 Task: Add Denco Sow Good Fiesta Tweezers to the cart.
Action: Mouse moved to (341, 184)
Screenshot: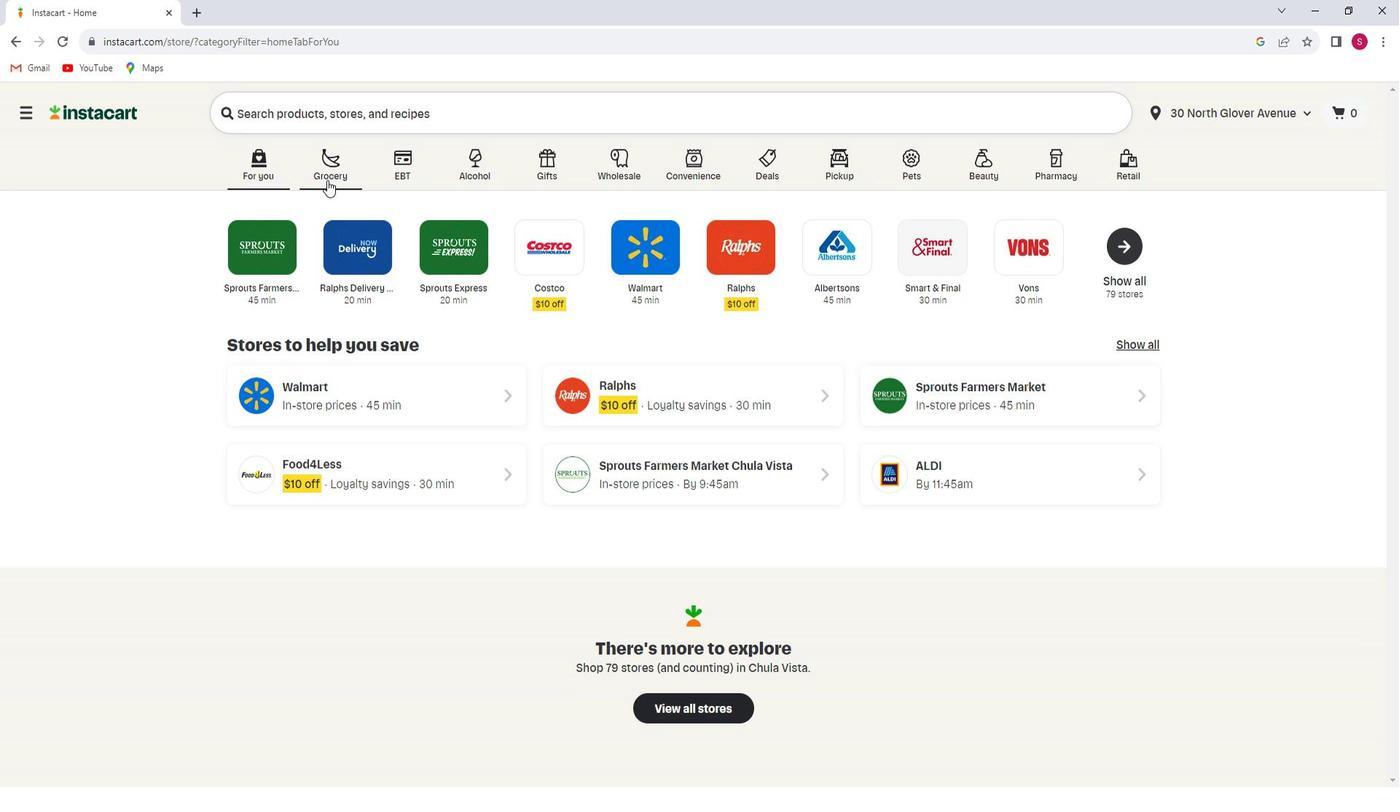 
Action: Mouse pressed left at (341, 184)
Screenshot: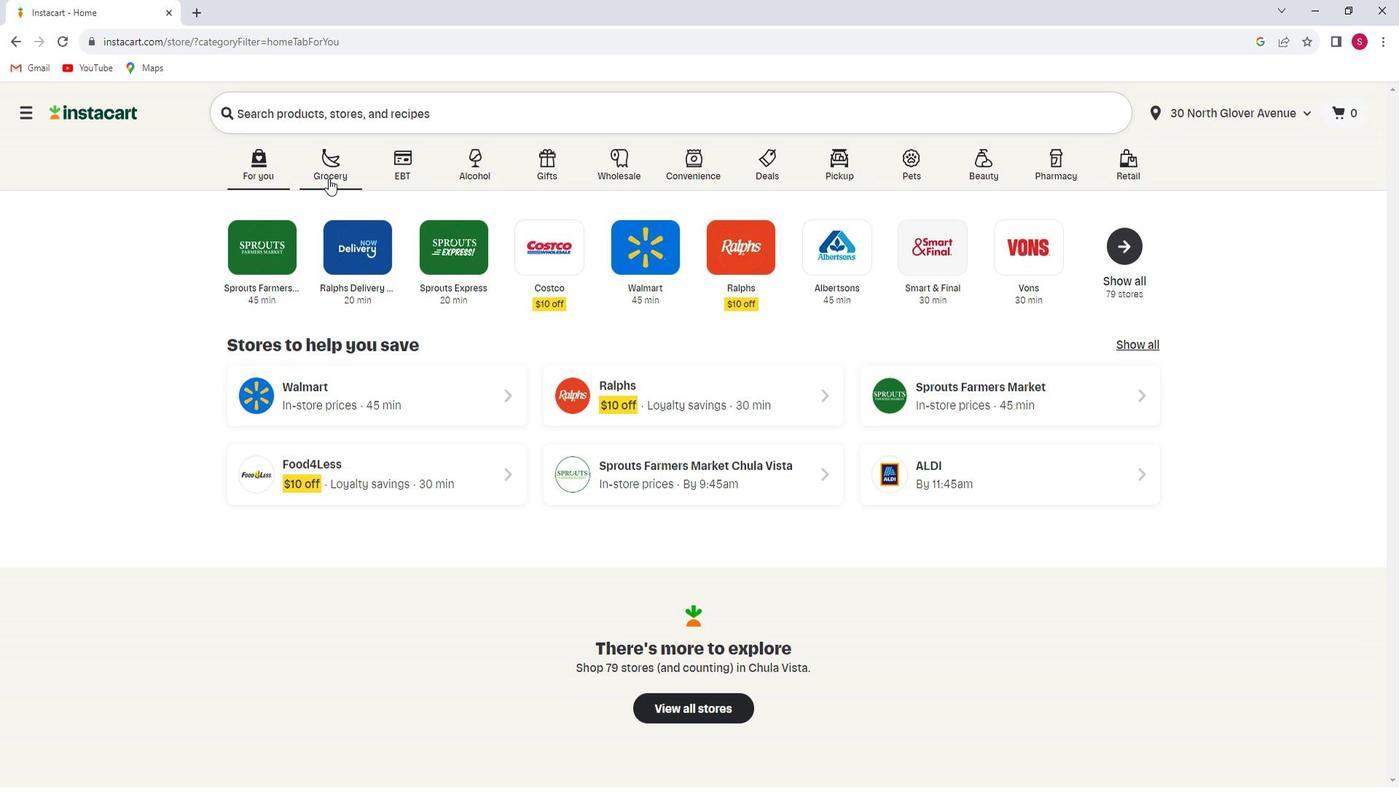 
Action: Mouse moved to (350, 434)
Screenshot: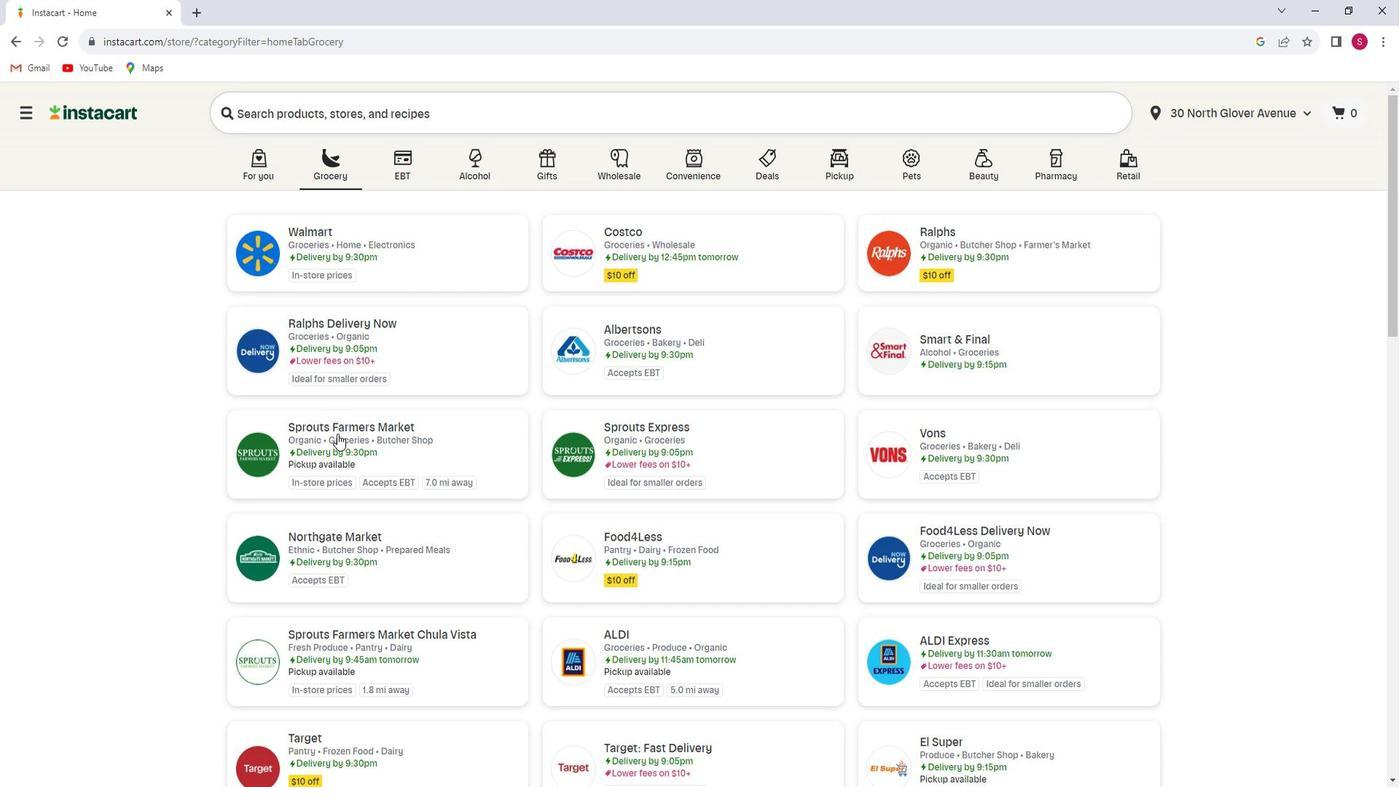 
Action: Mouse pressed left at (350, 434)
Screenshot: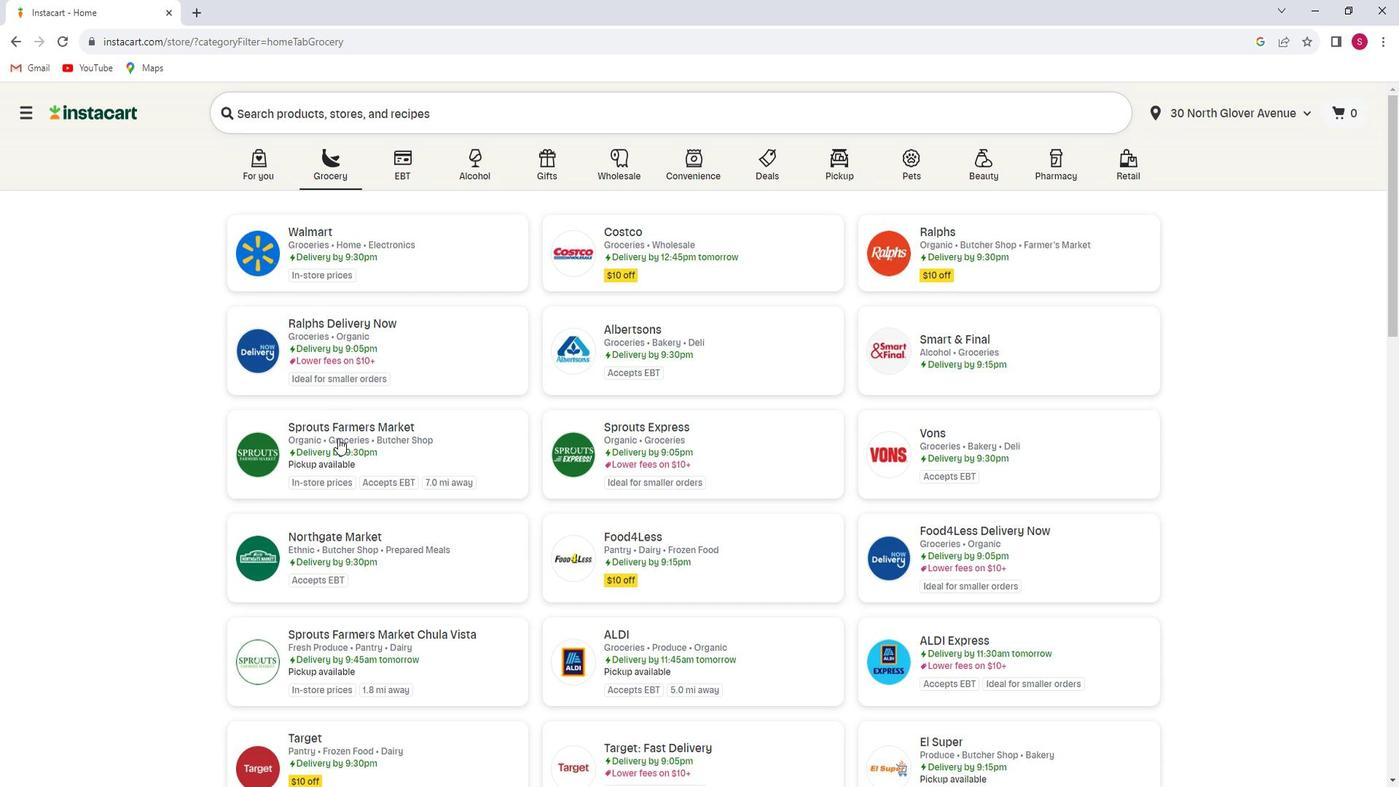 
Action: Mouse moved to (118, 413)
Screenshot: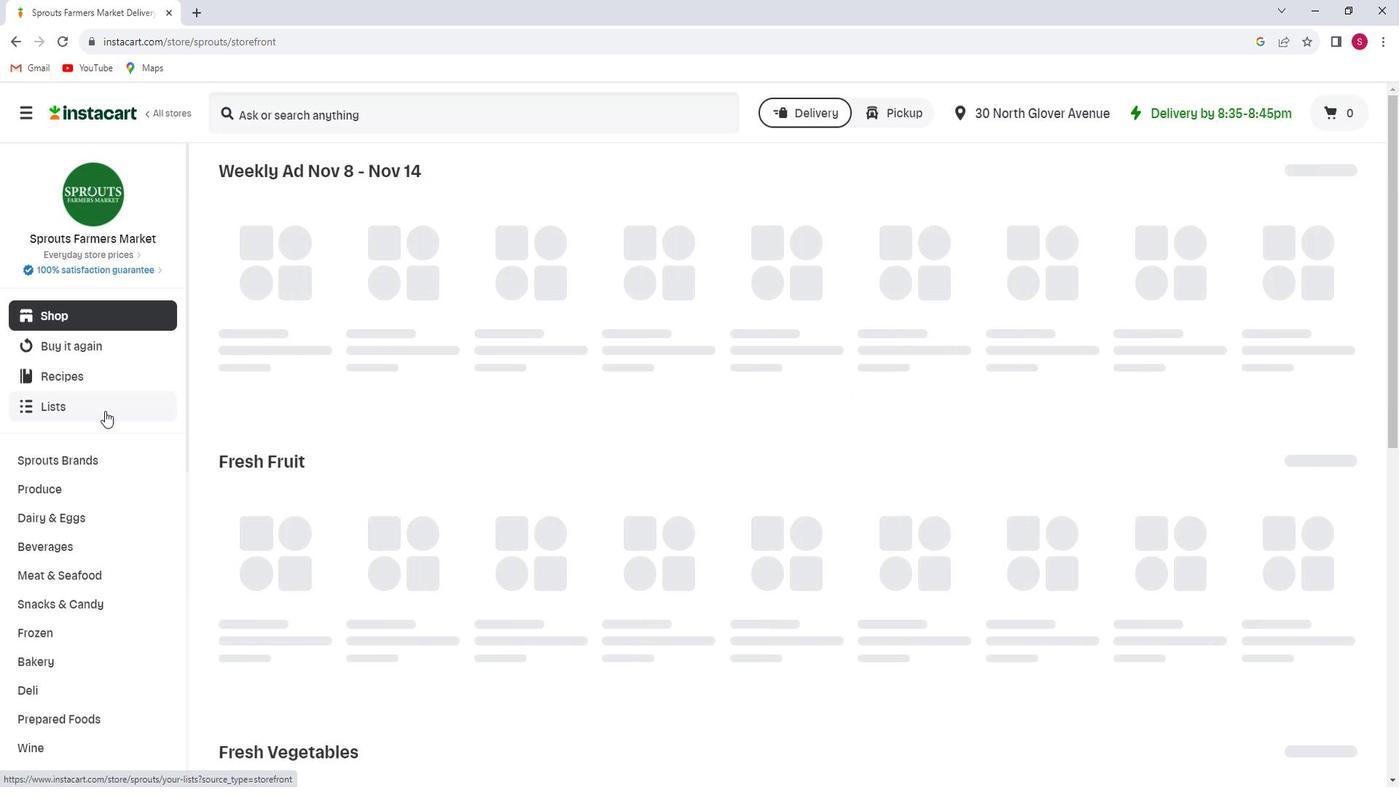 
Action: Mouse scrolled (118, 412) with delta (0, 0)
Screenshot: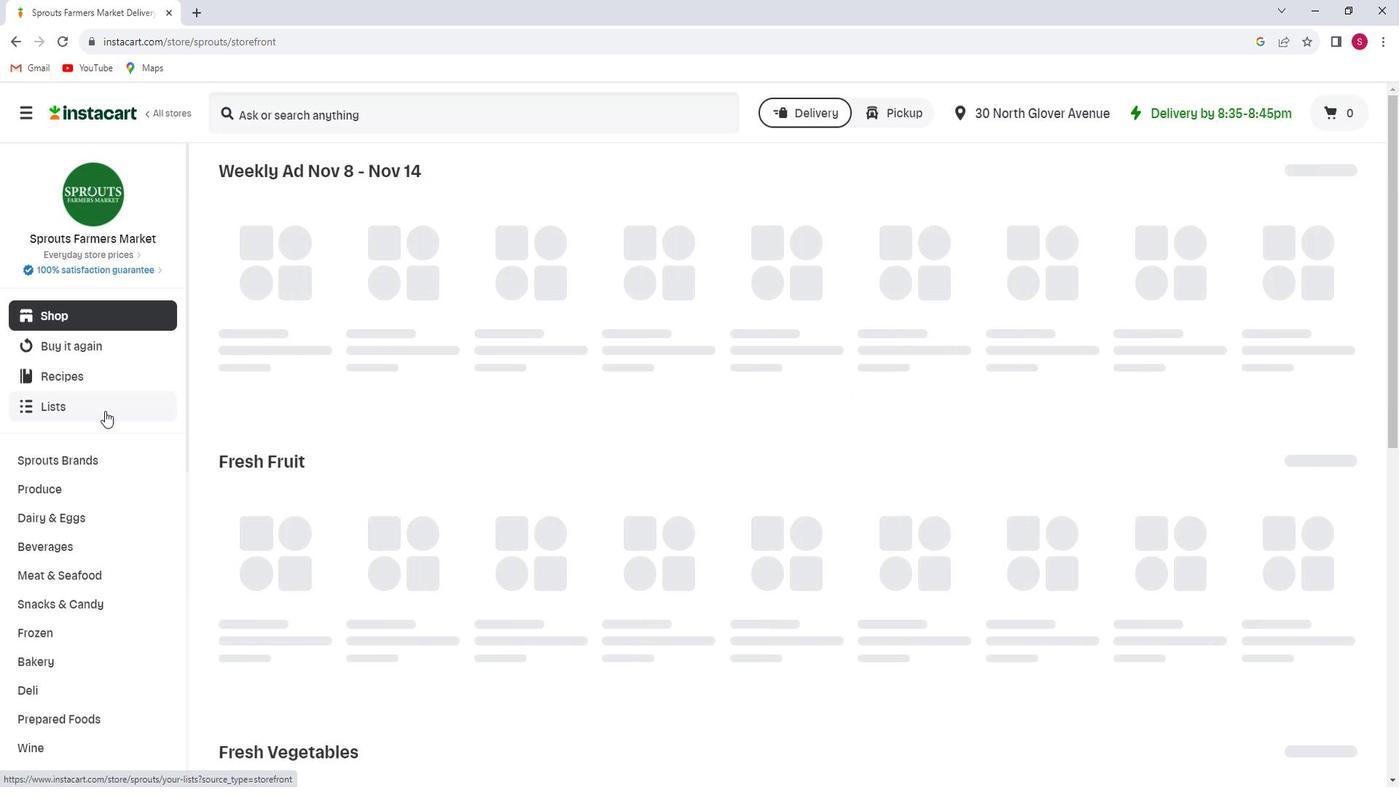 
Action: Mouse moved to (118, 414)
Screenshot: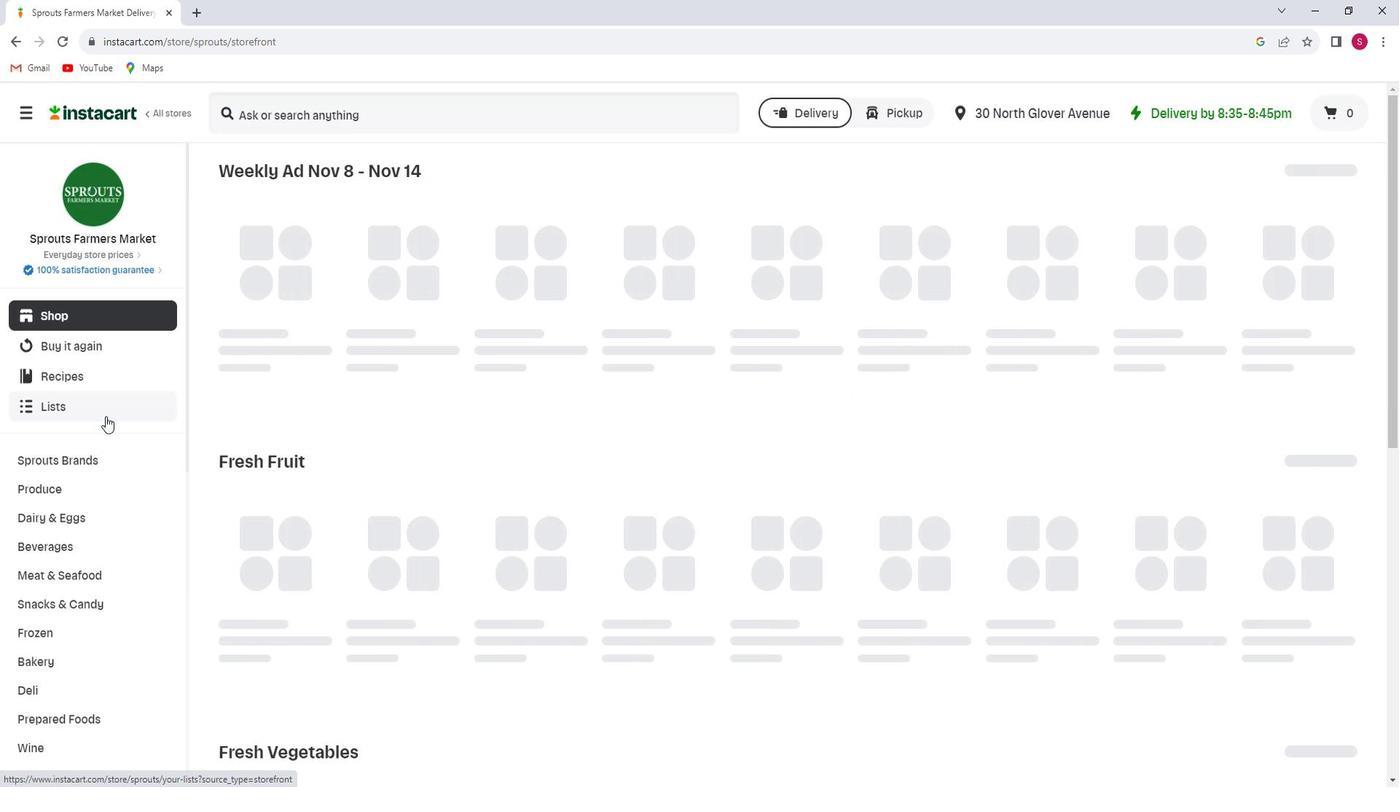 
Action: Mouse scrolled (118, 414) with delta (0, 0)
Screenshot: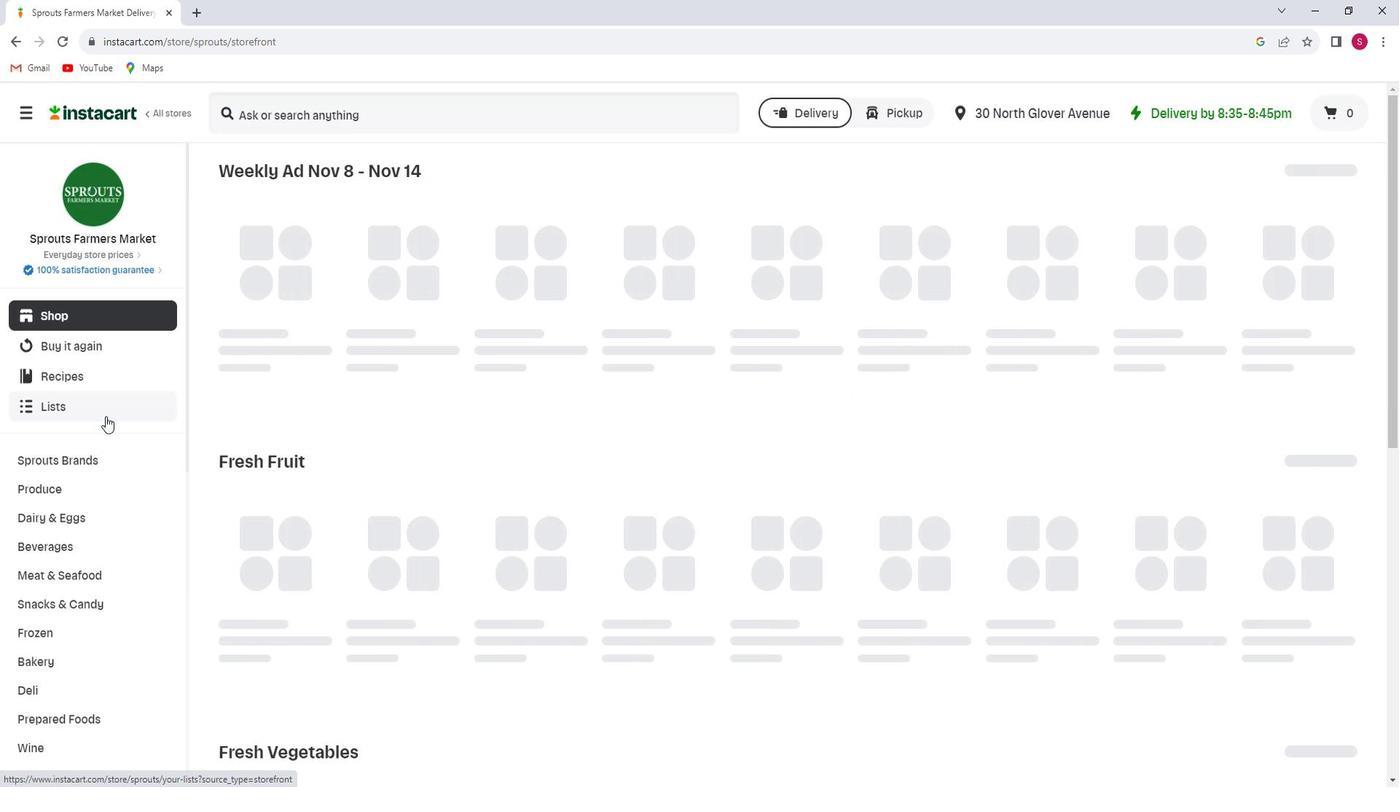 
Action: Mouse moved to (118, 415)
Screenshot: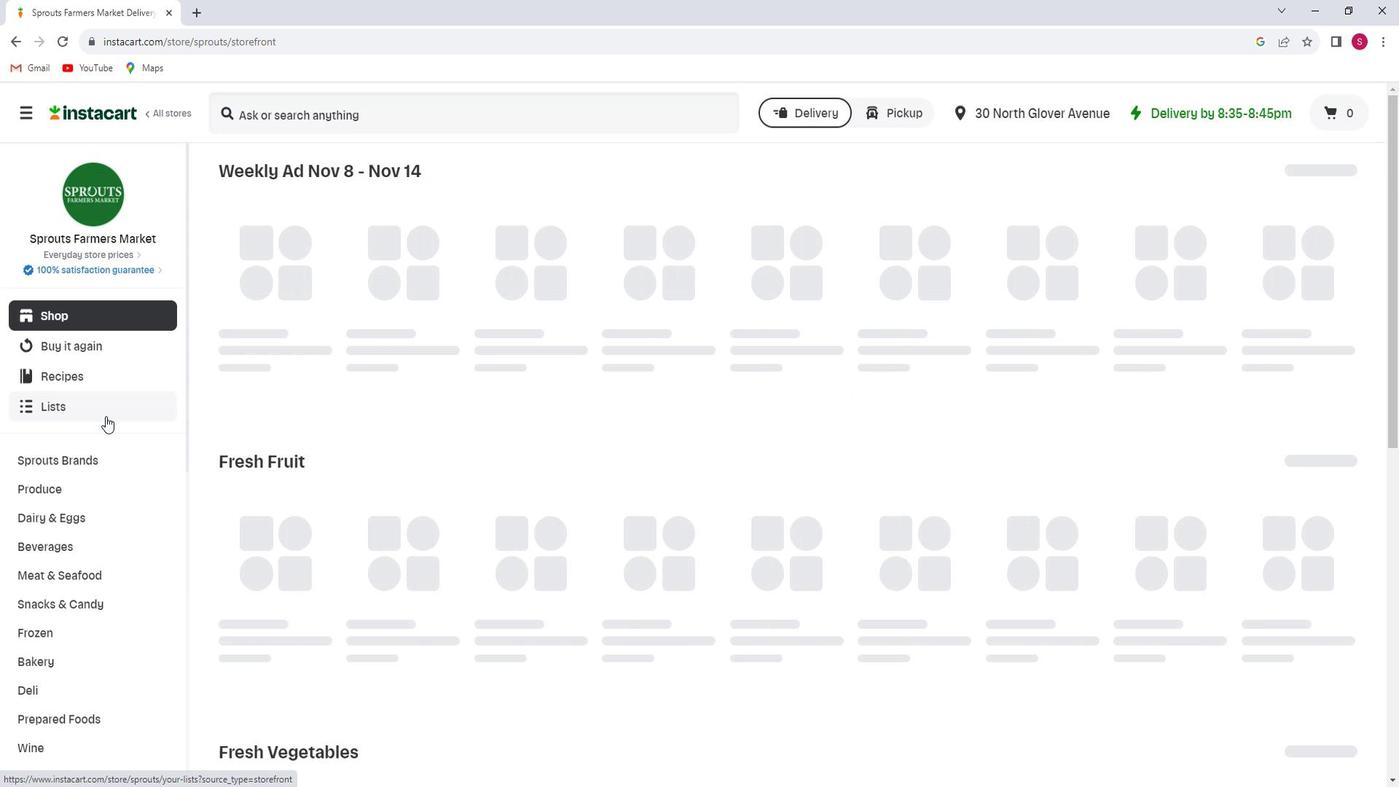 
Action: Mouse scrolled (118, 414) with delta (0, 0)
Screenshot: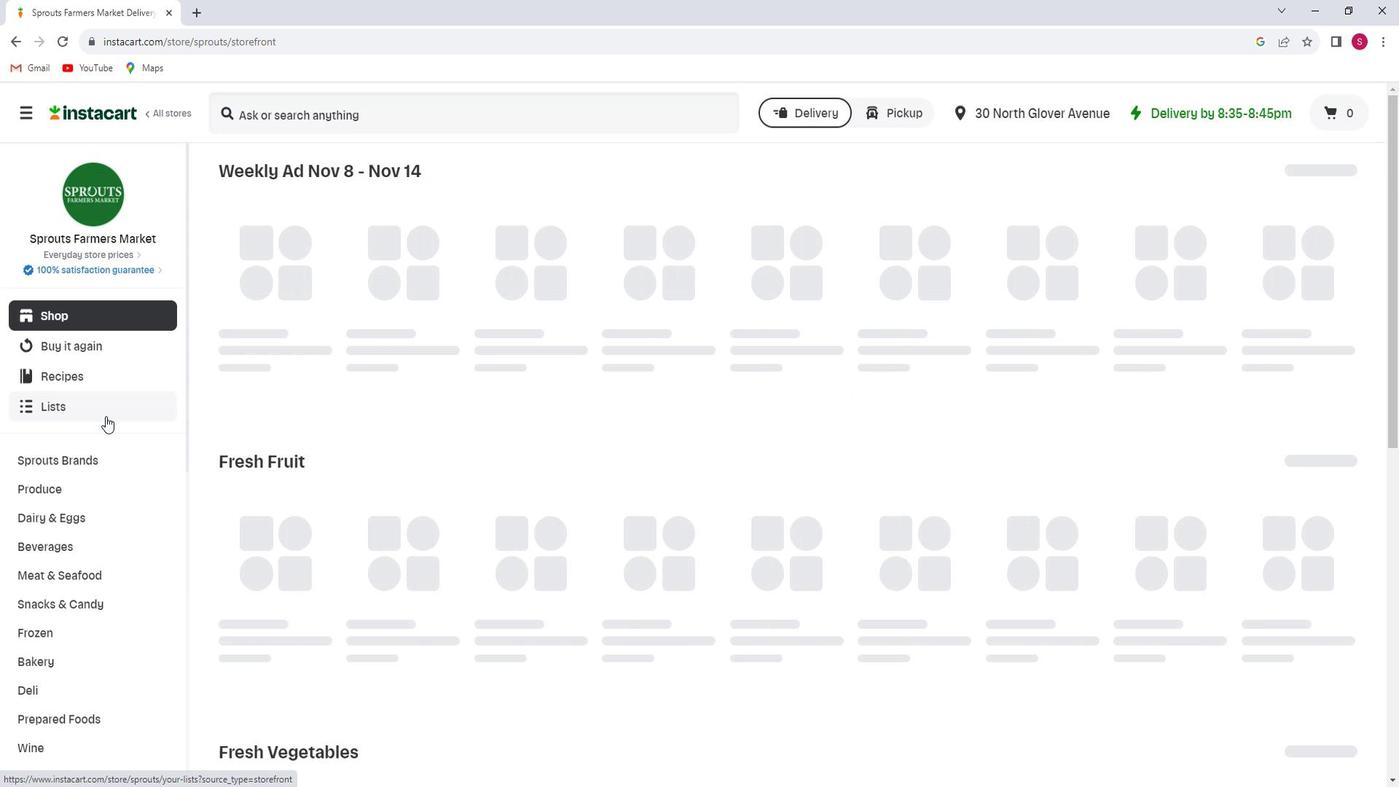 
Action: Mouse scrolled (118, 414) with delta (0, 0)
Screenshot: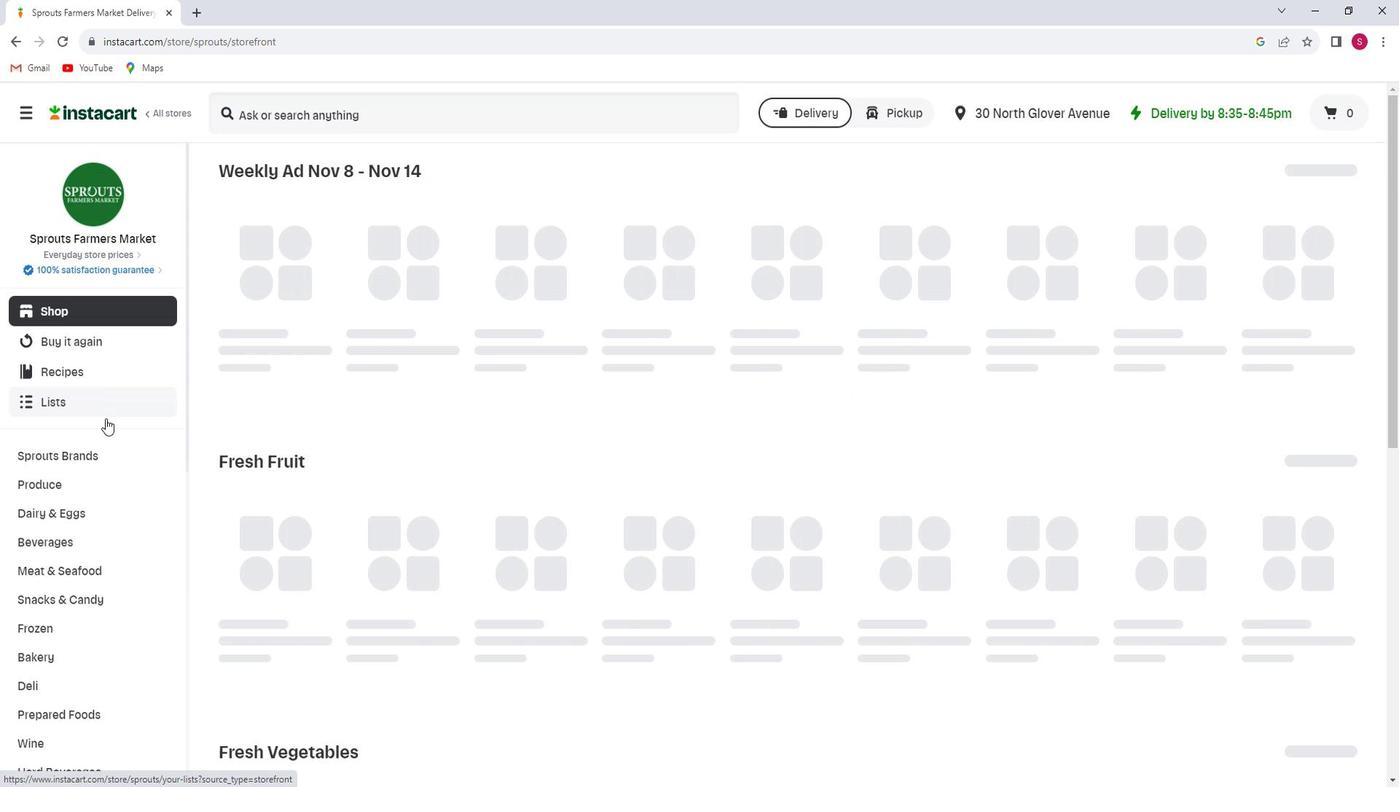 
Action: Mouse scrolled (118, 414) with delta (0, 0)
Screenshot: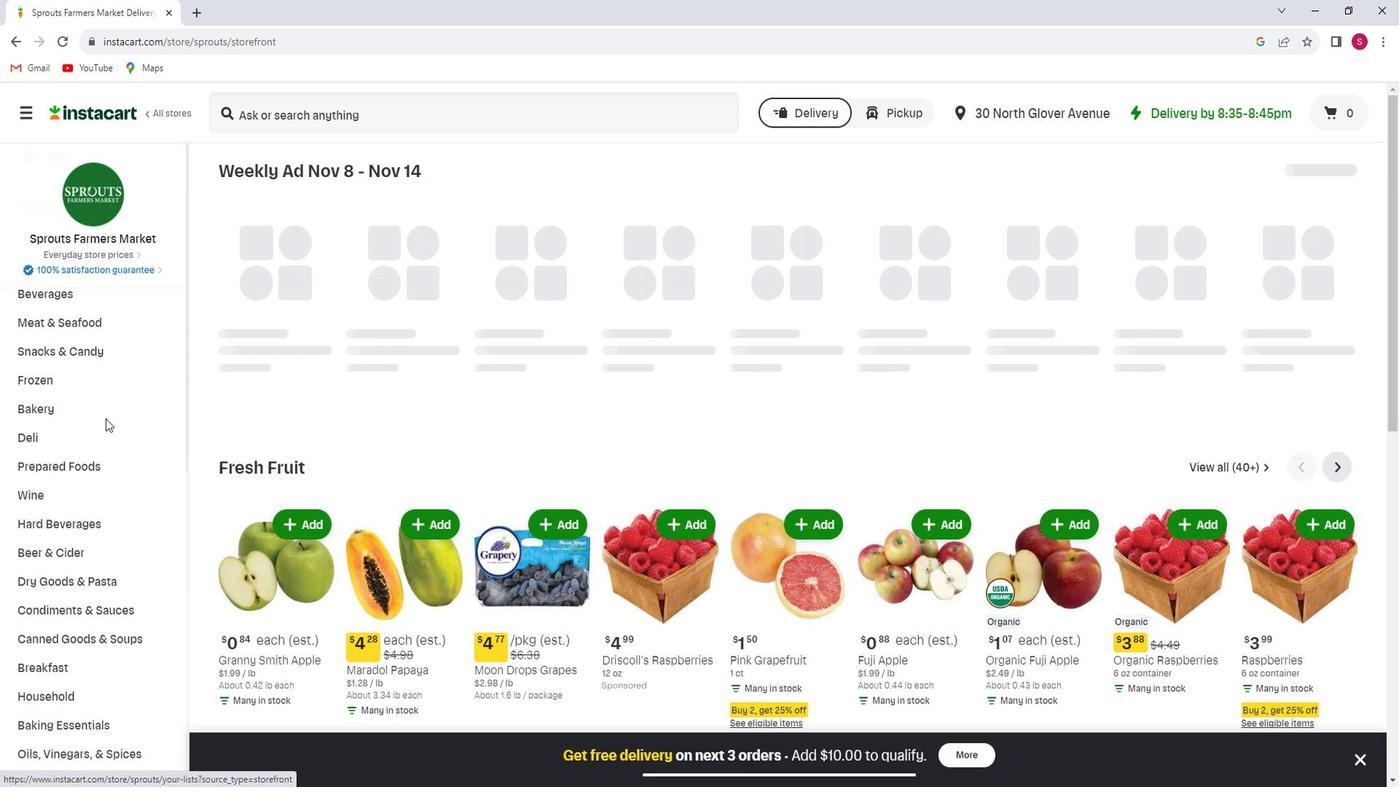 
Action: Mouse scrolled (118, 414) with delta (0, 0)
Screenshot: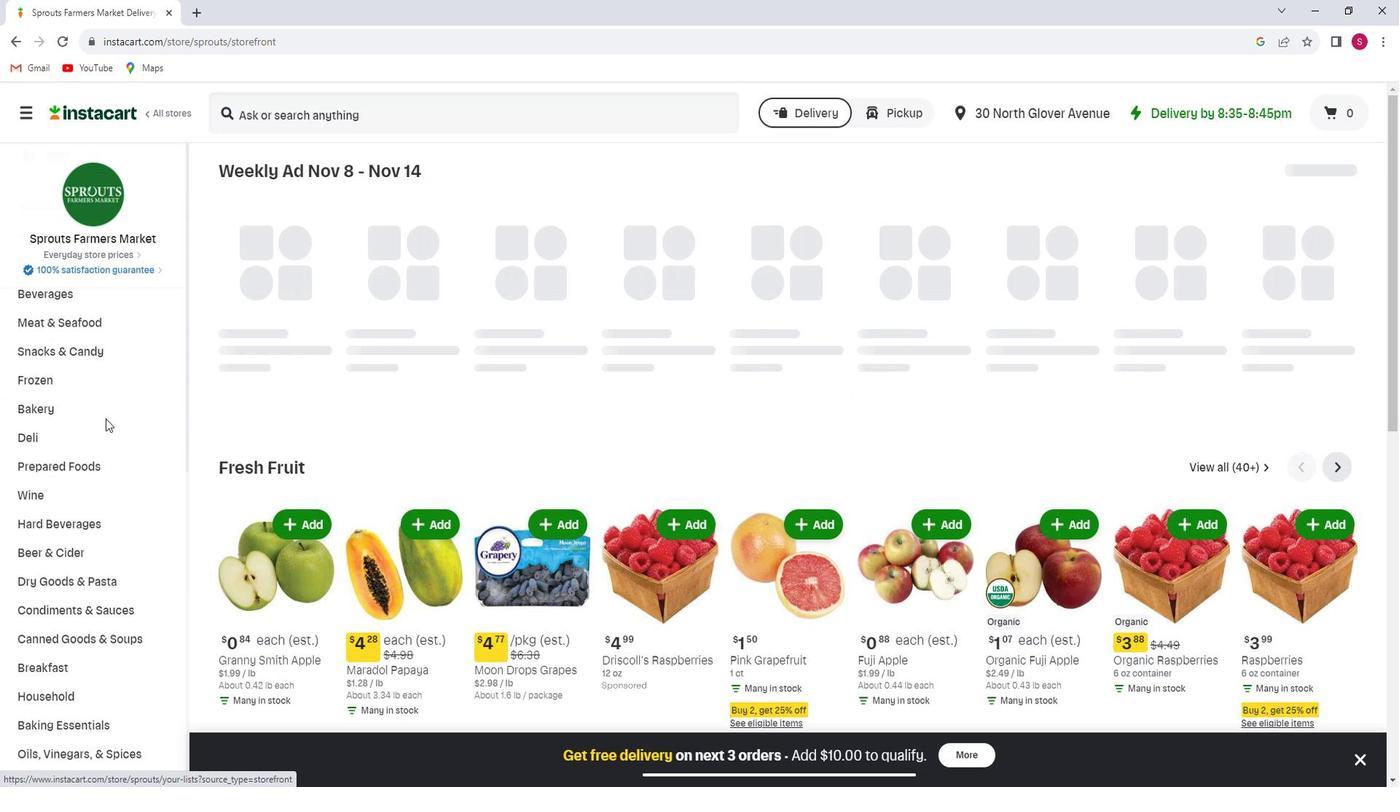 
Action: Mouse scrolled (118, 414) with delta (0, 0)
Screenshot: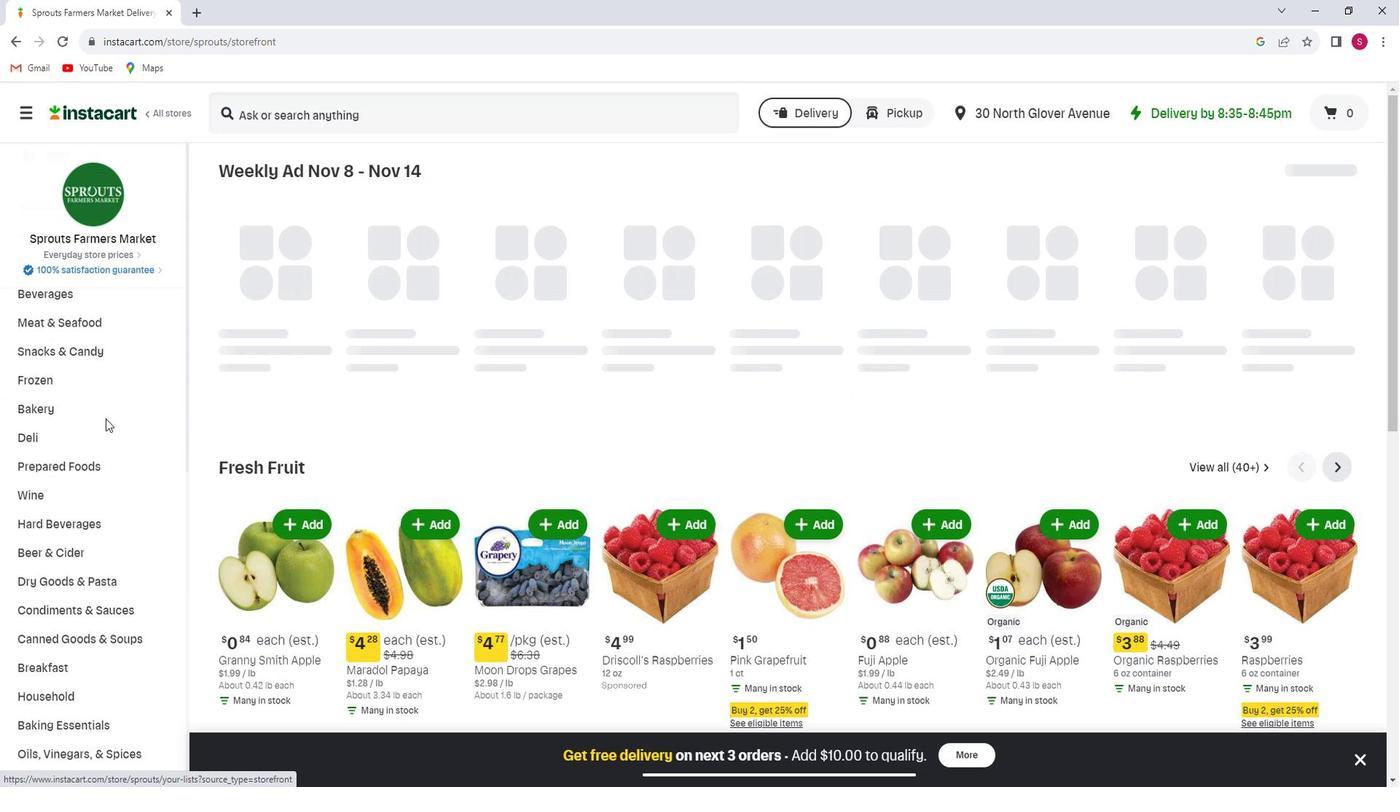 
Action: Mouse moved to (118, 415)
Screenshot: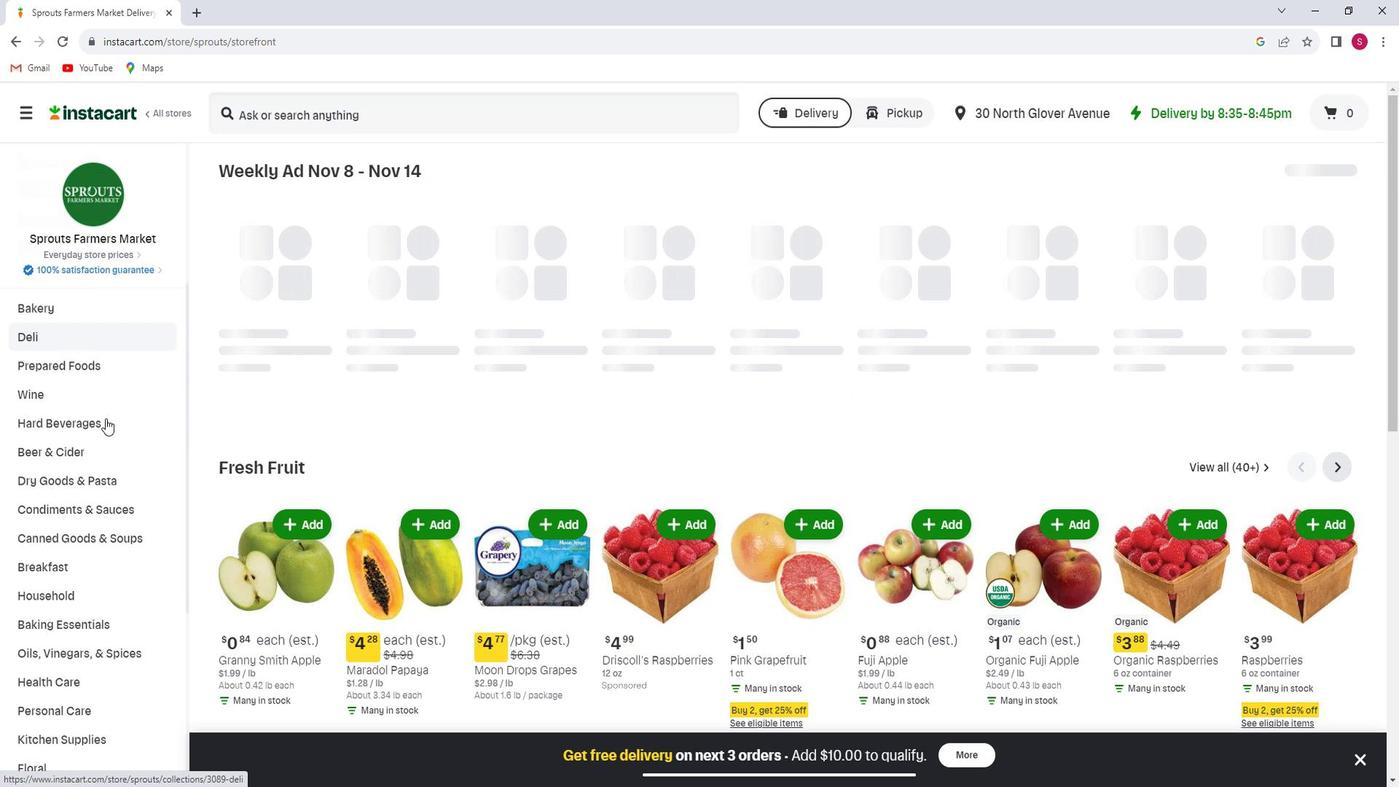 
Action: Mouse scrolled (118, 414) with delta (0, 0)
Screenshot: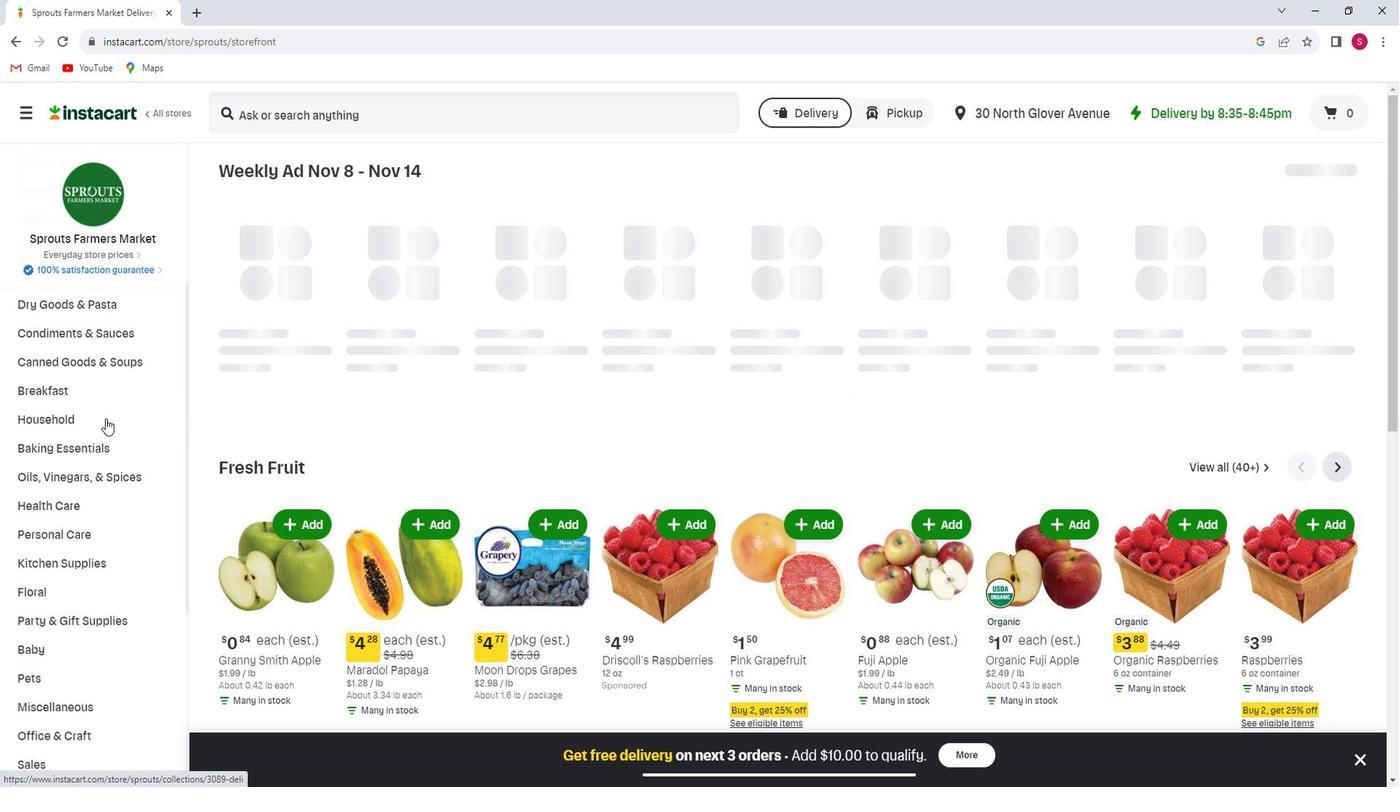 
Action: Mouse scrolled (118, 414) with delta (0, 0)
Screenshot: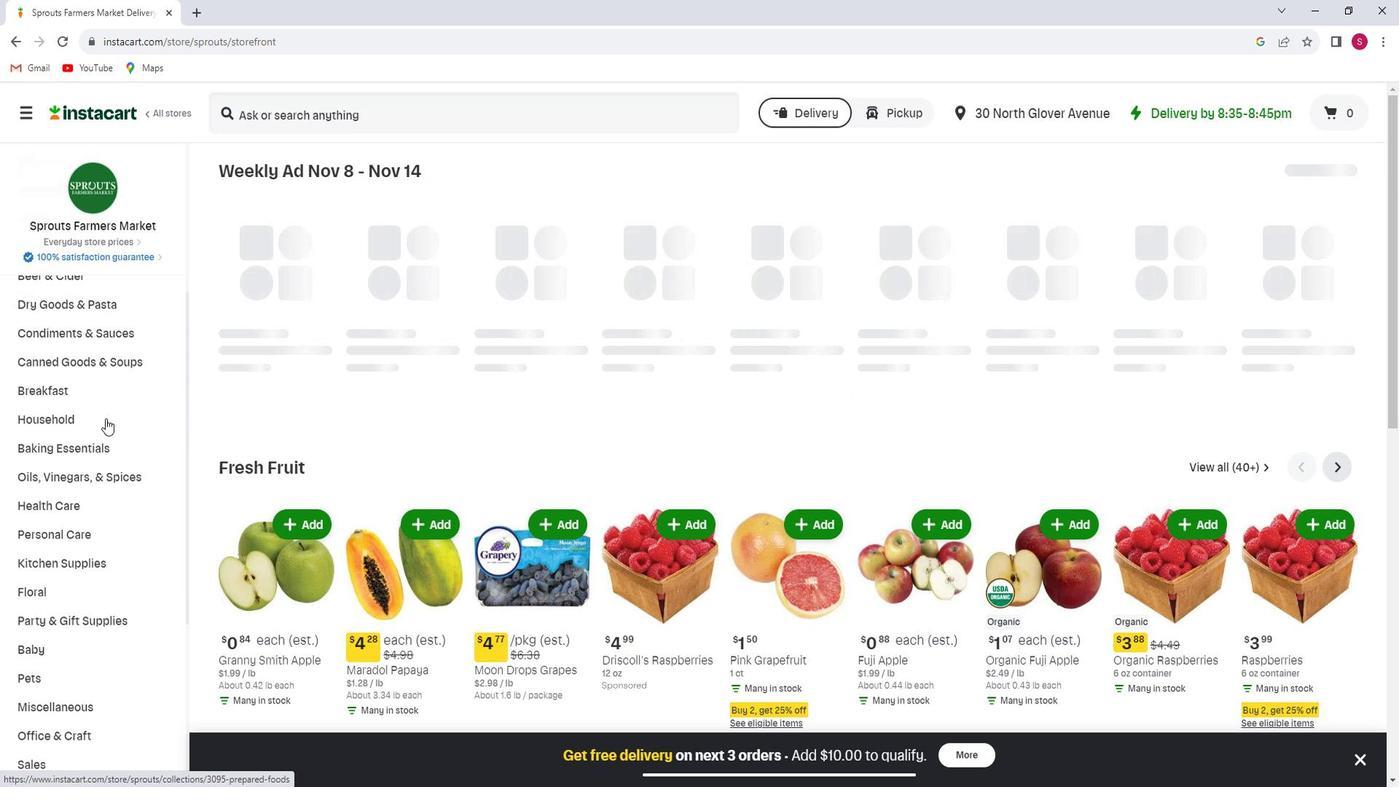 
Action: Mouse scrolled (118, 414) with delta (0, 0)
Screenshot: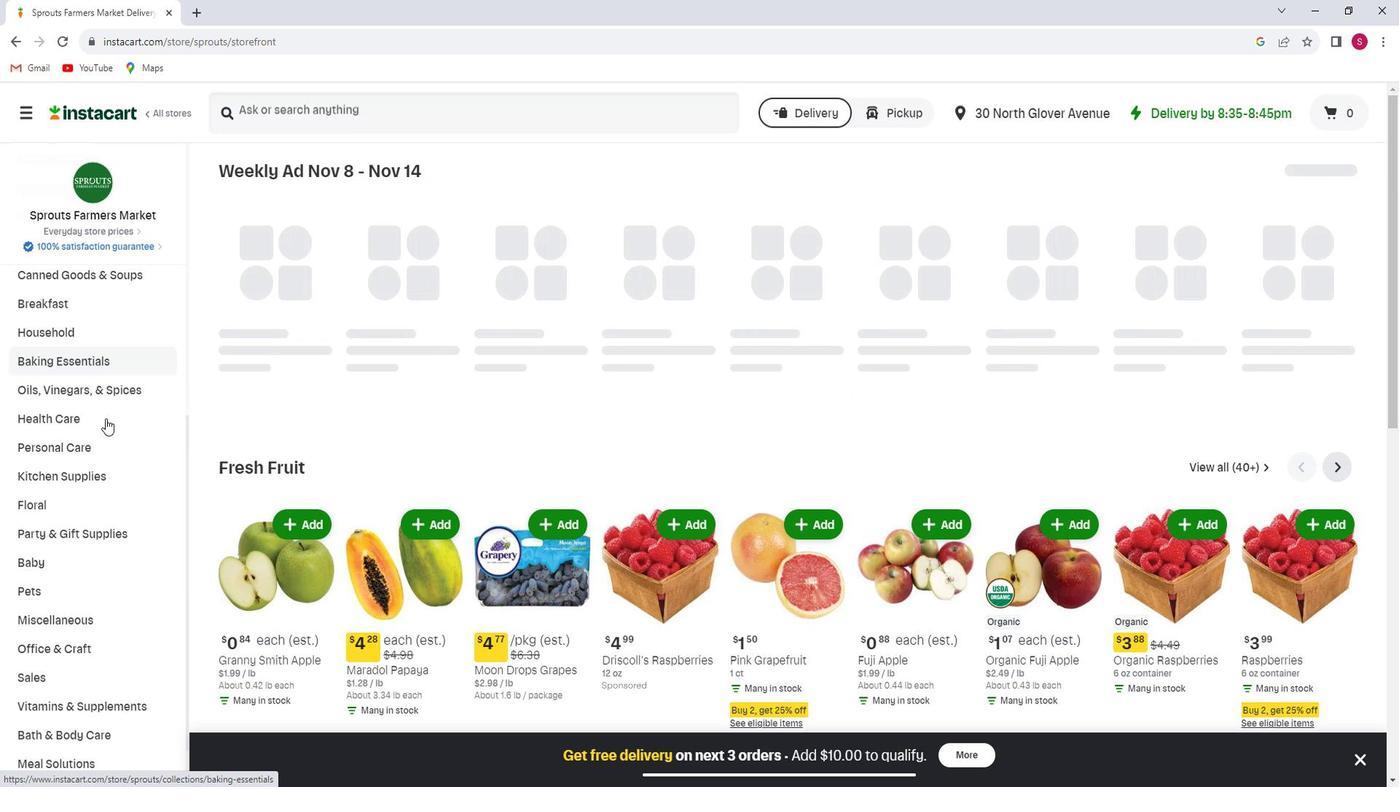 
Action: Mouse moved to (118, 415)
Screenshot: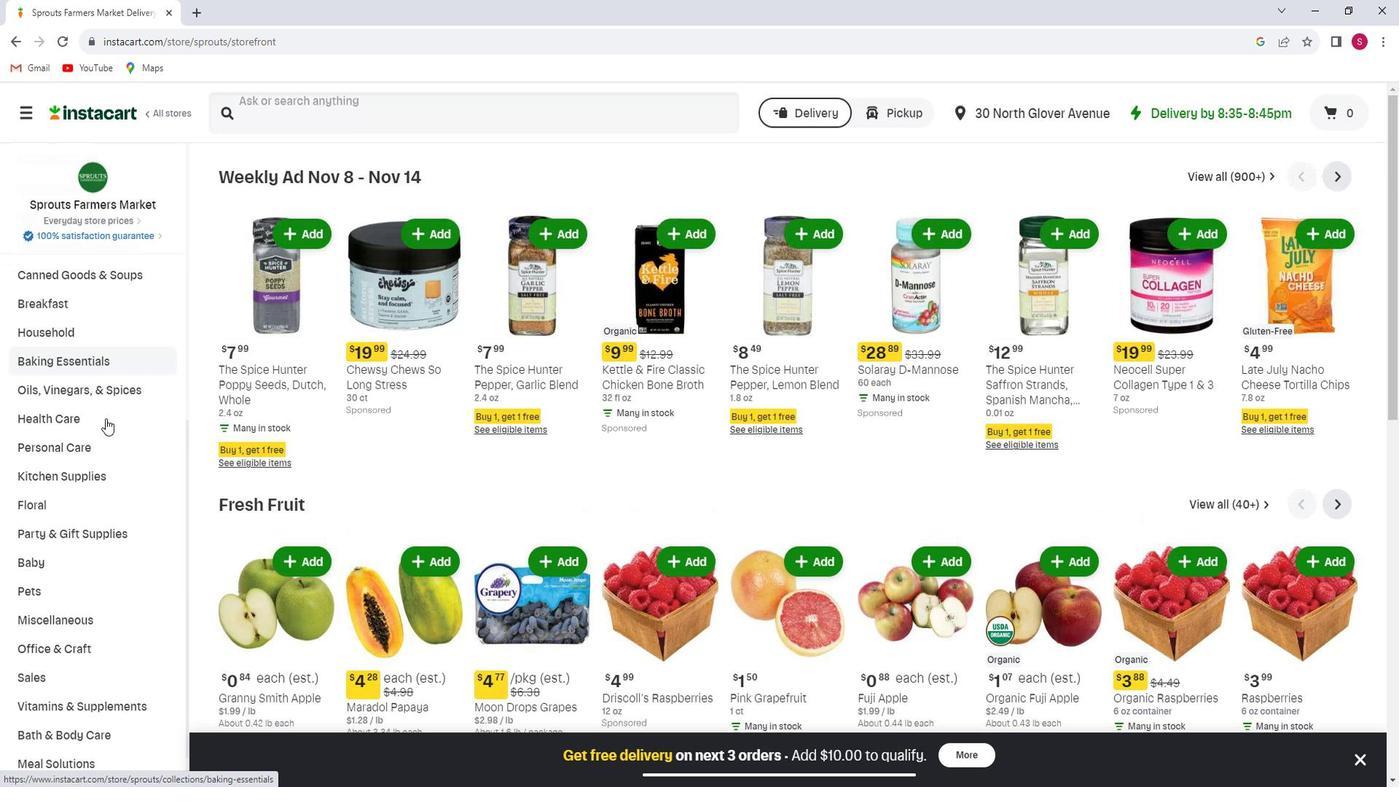 
Action: Mouse scrolled (118, 414) with delta (0, 0)
Screenshot: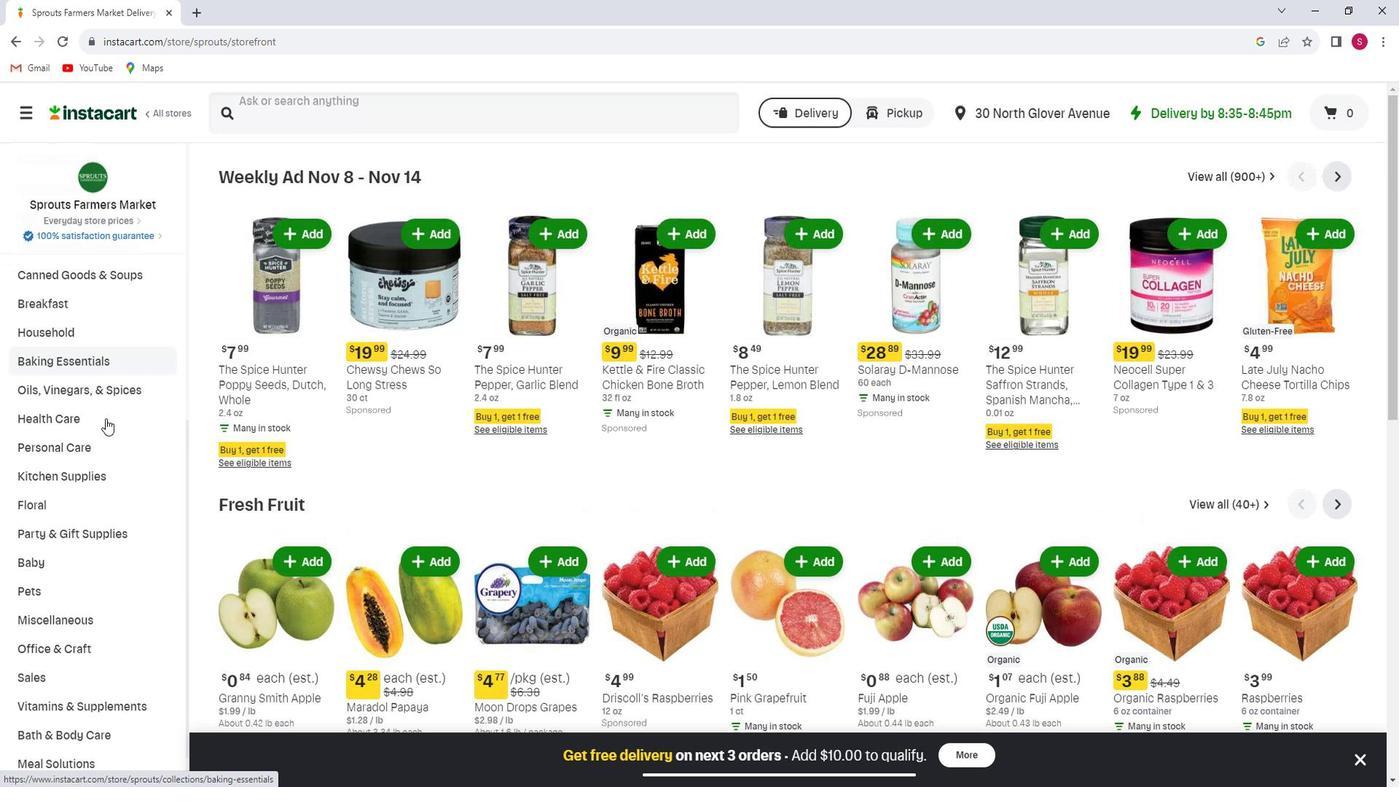 
Action: Mouse moved to (114, 447)
Screenshot: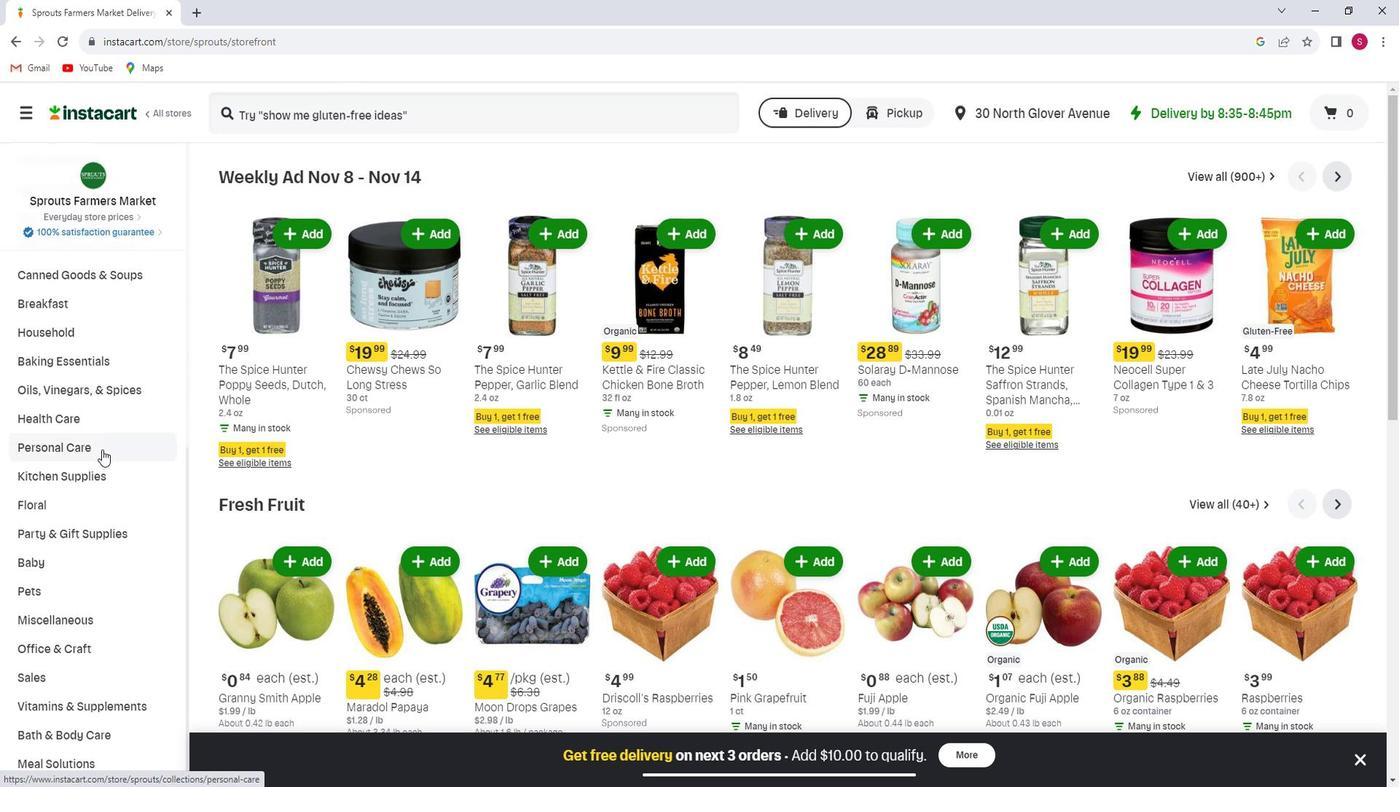 
Action: Mouse pressed left at (114, 447)
Screenshot: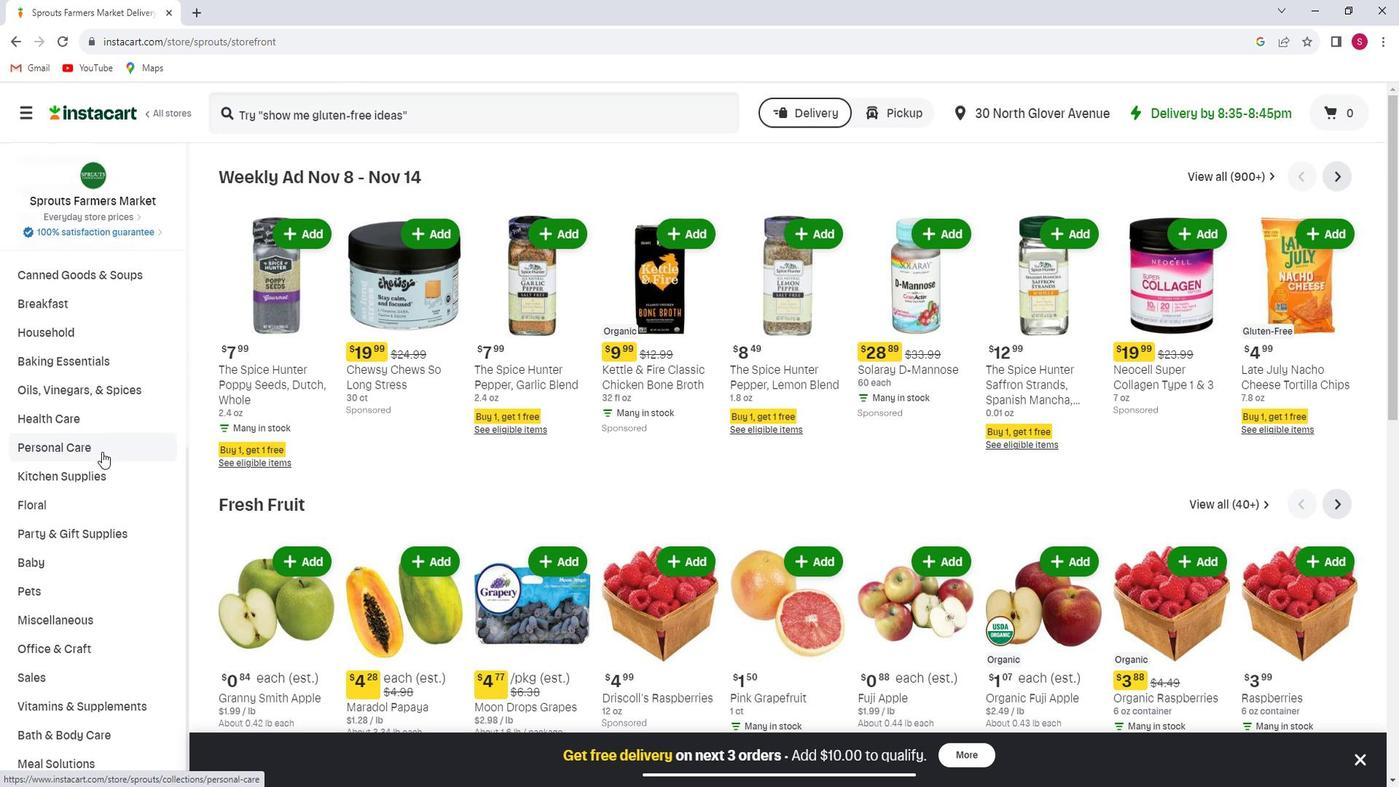 
Action: Mouse moved to (1250, 215)
Screenshot: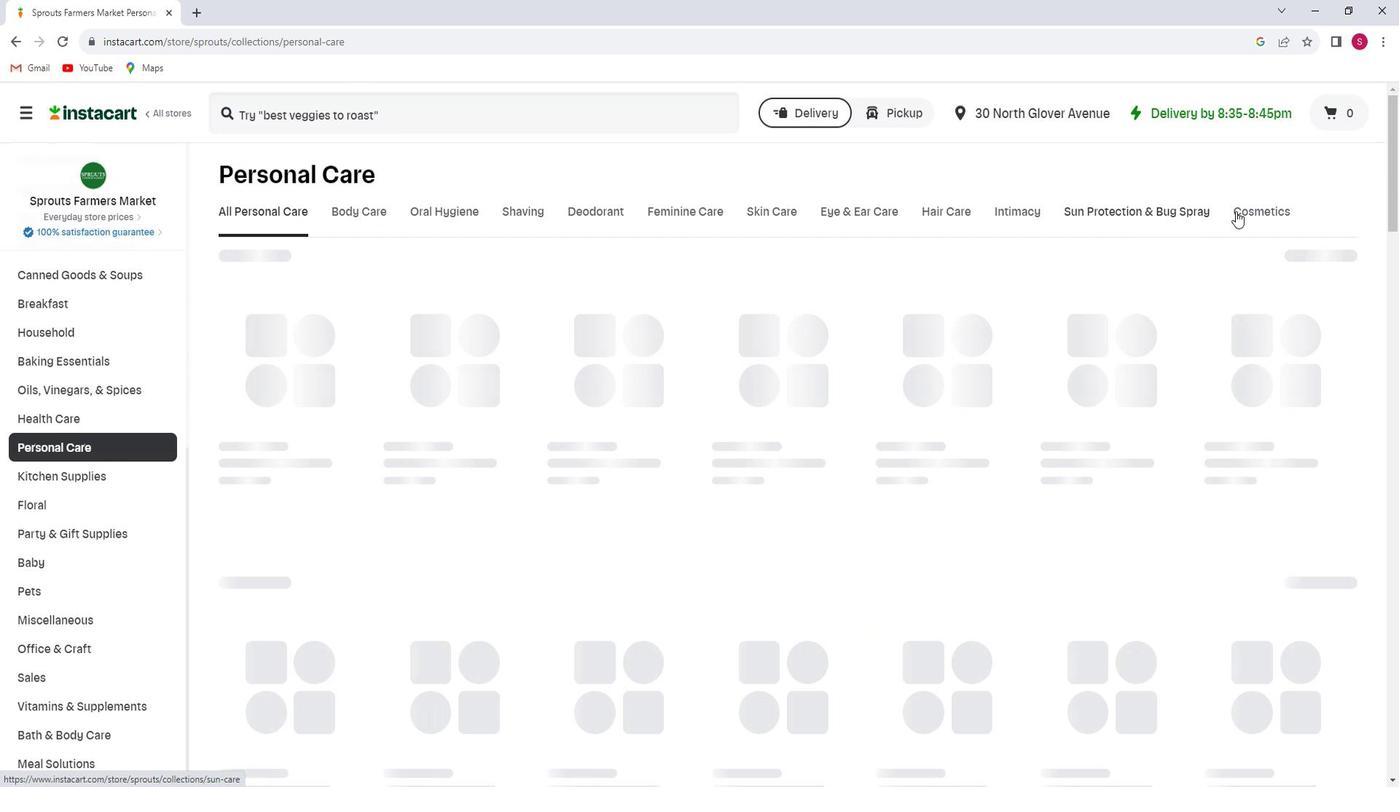 
Action: Mouse pressed left at (1250, 215)
Screenshot: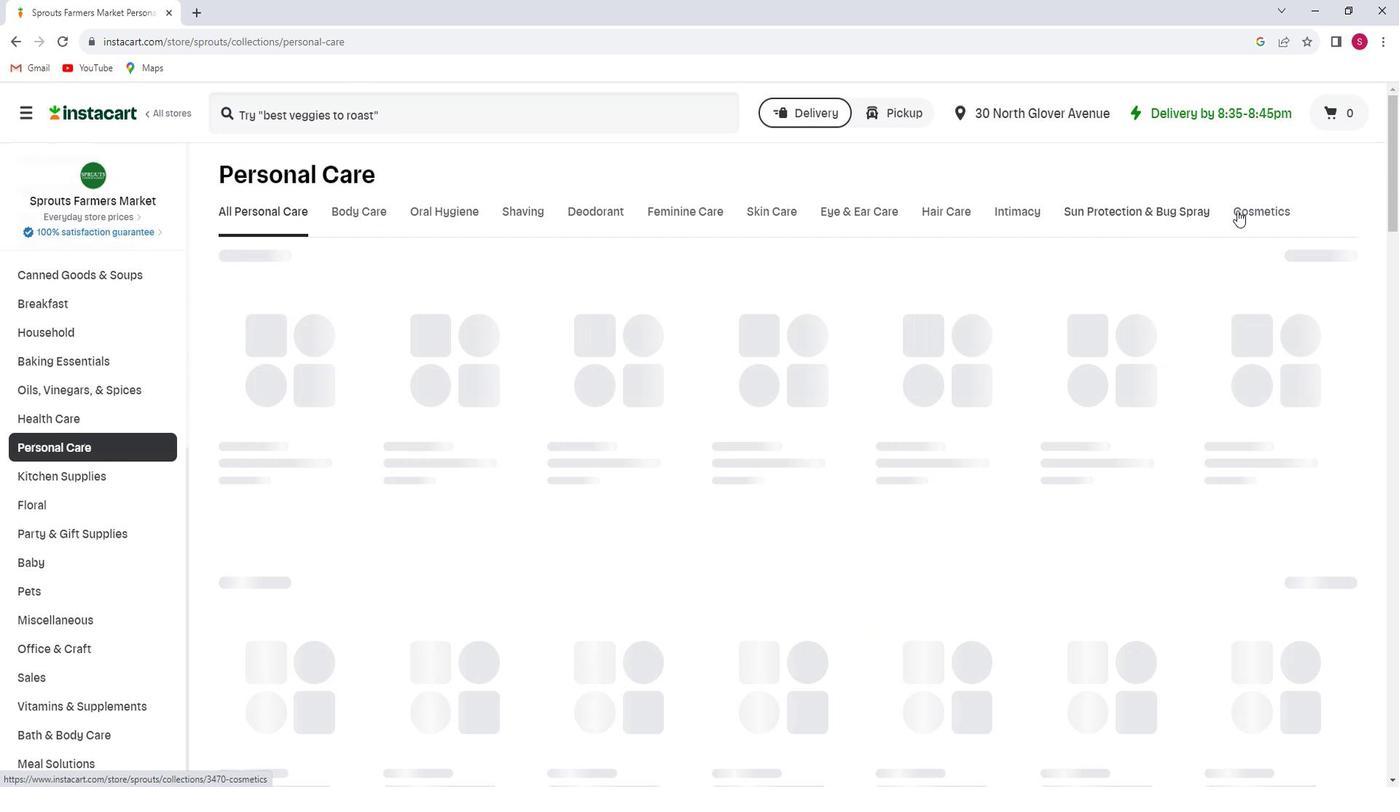 
Action: Mouse moved to (366, 280)
Screenshot: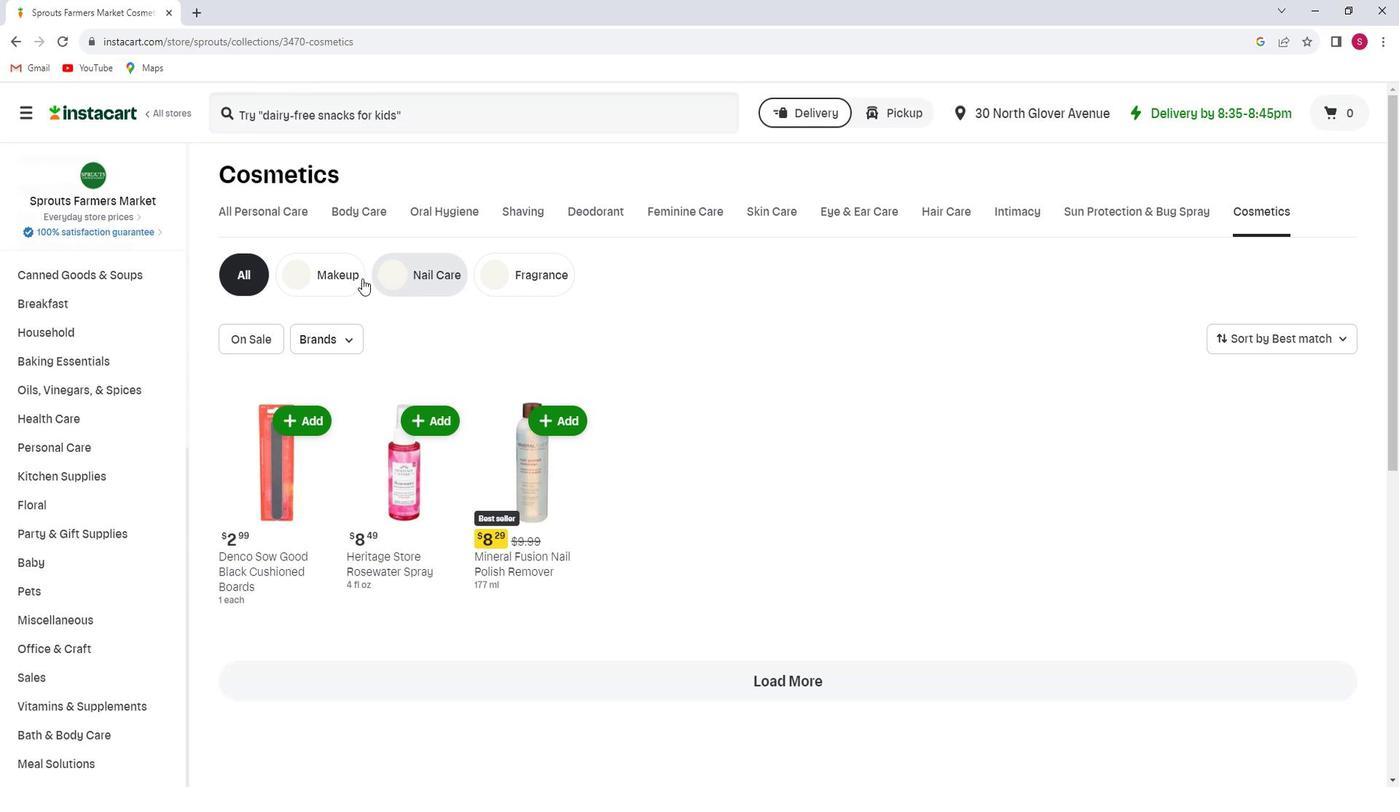 
Action: Mouse pressed left at (366, 280)
Screenshot: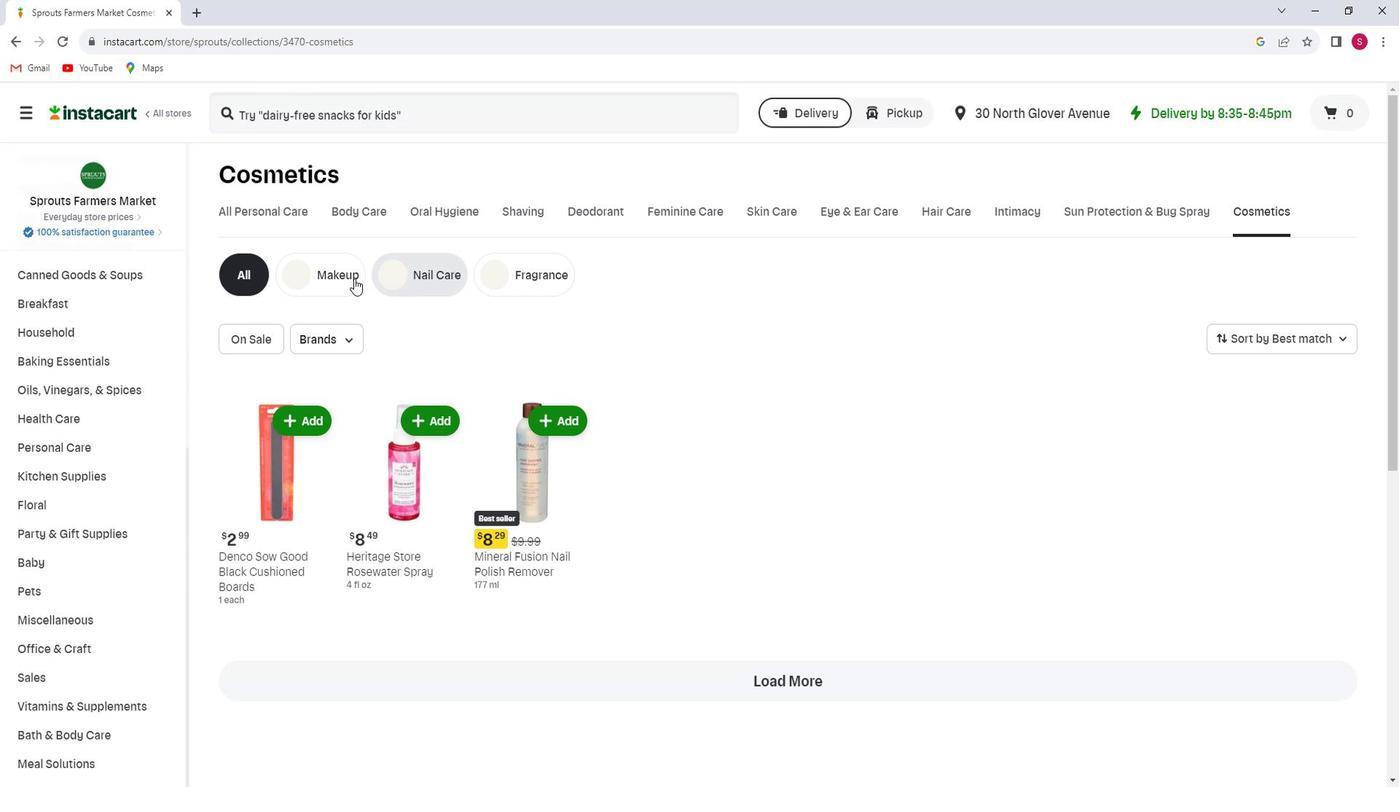 
Action: Mouse moved to (435, 117)
Screenshot: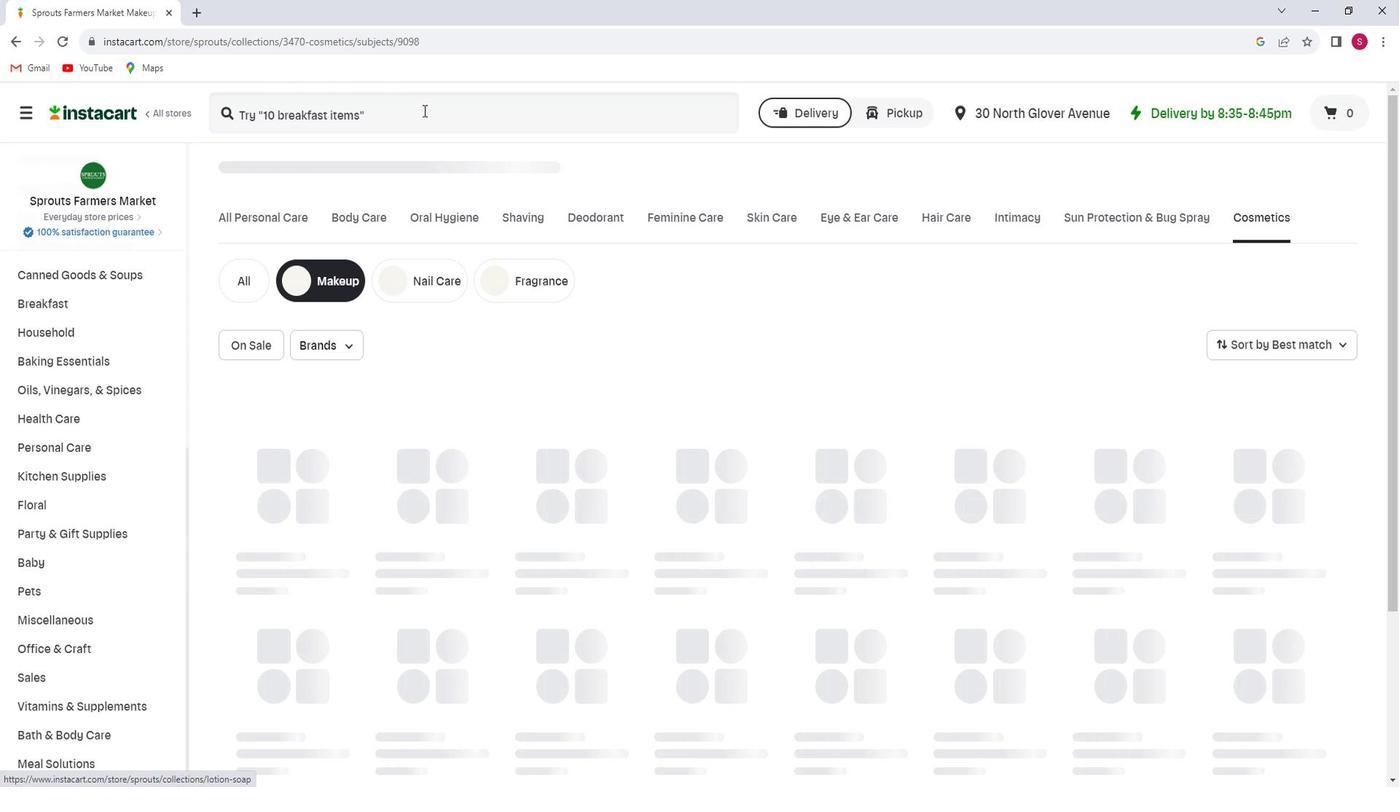 
Action: Mouse pressed left at (435, 117)
Screenshot: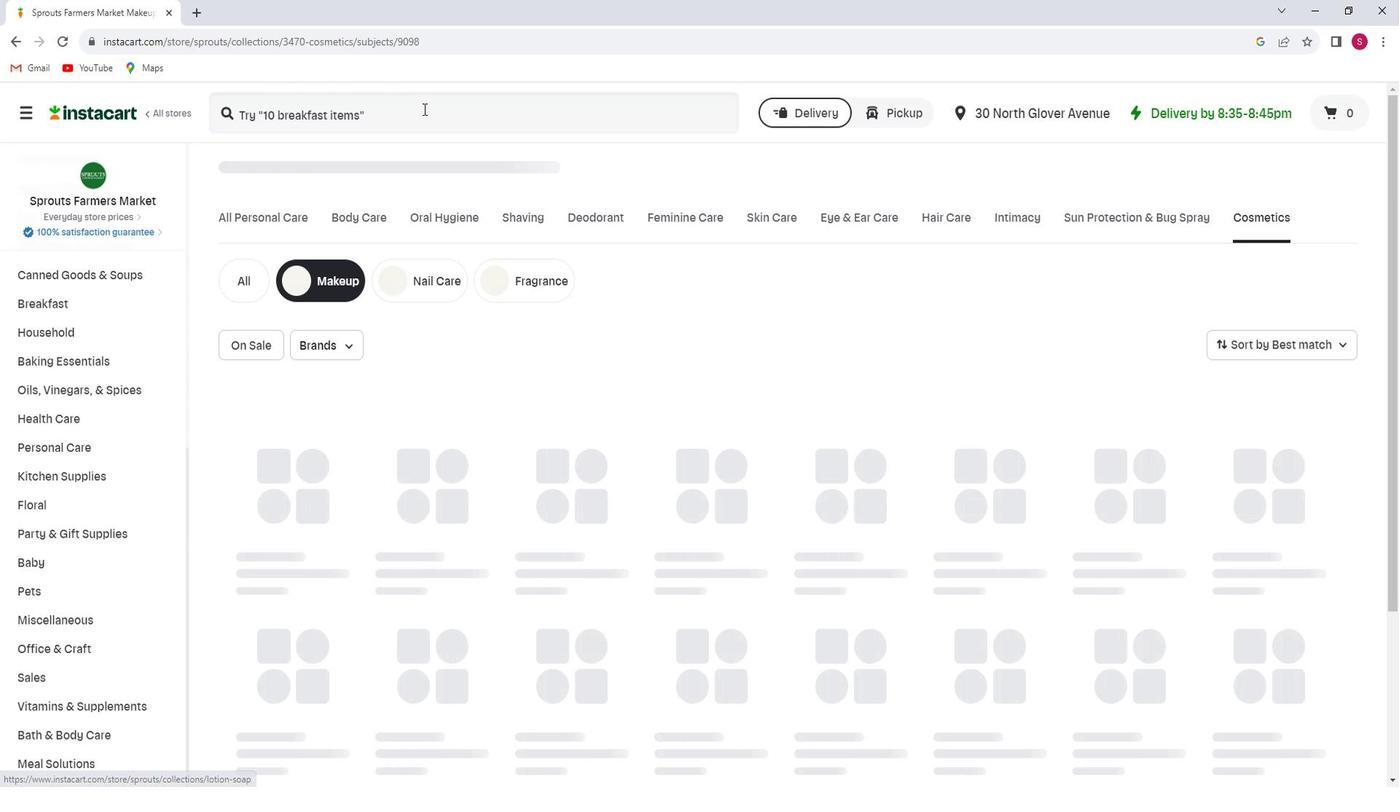 
Action: Key pressed <Key.shift>Denco<Key.space><Key.shift>Sow<Key.space><Key.shift>Good<Key.space><Key.shift>fiesta<Key.space><Key.shift>tweezers<Key.enter>
Screenshot: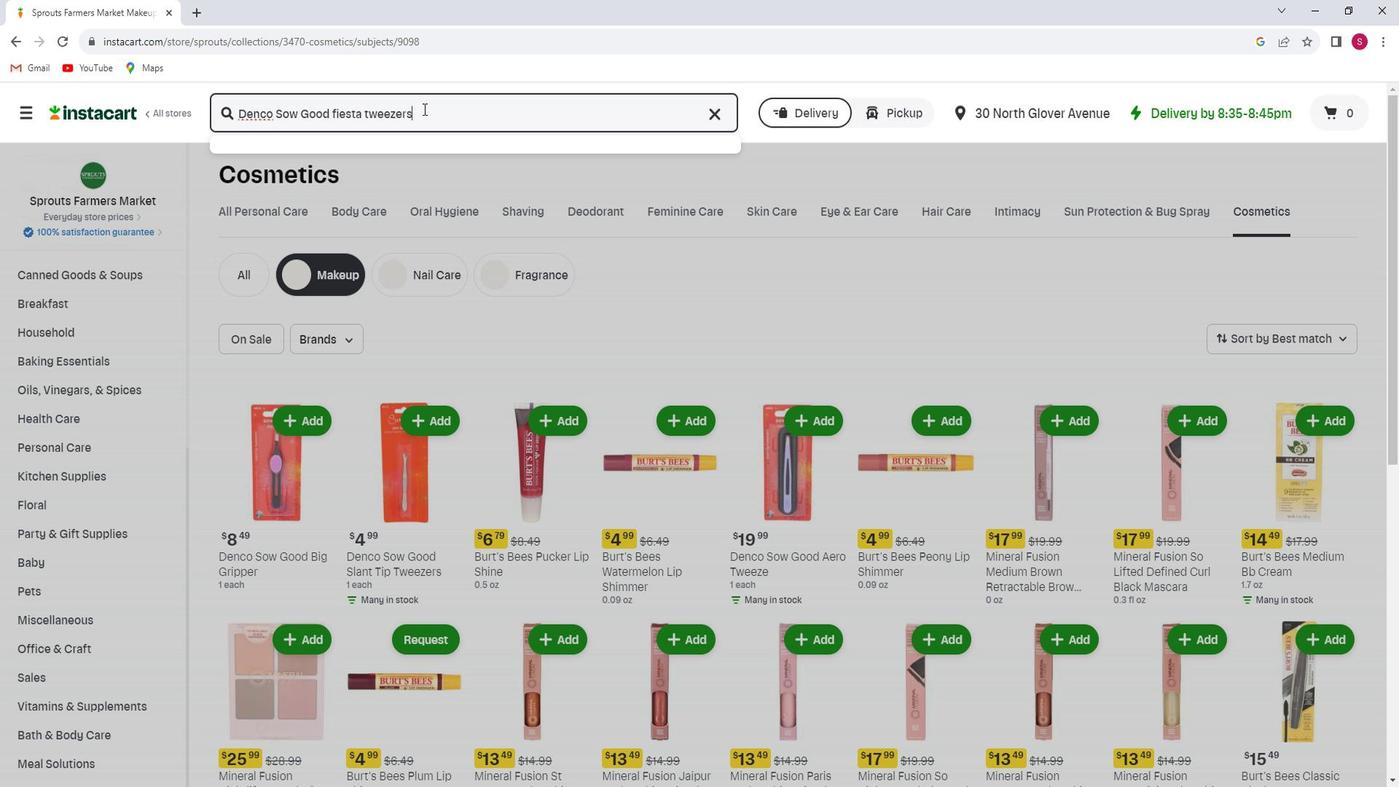 
Action: Mouse moved to (478, 217)
Screenshot: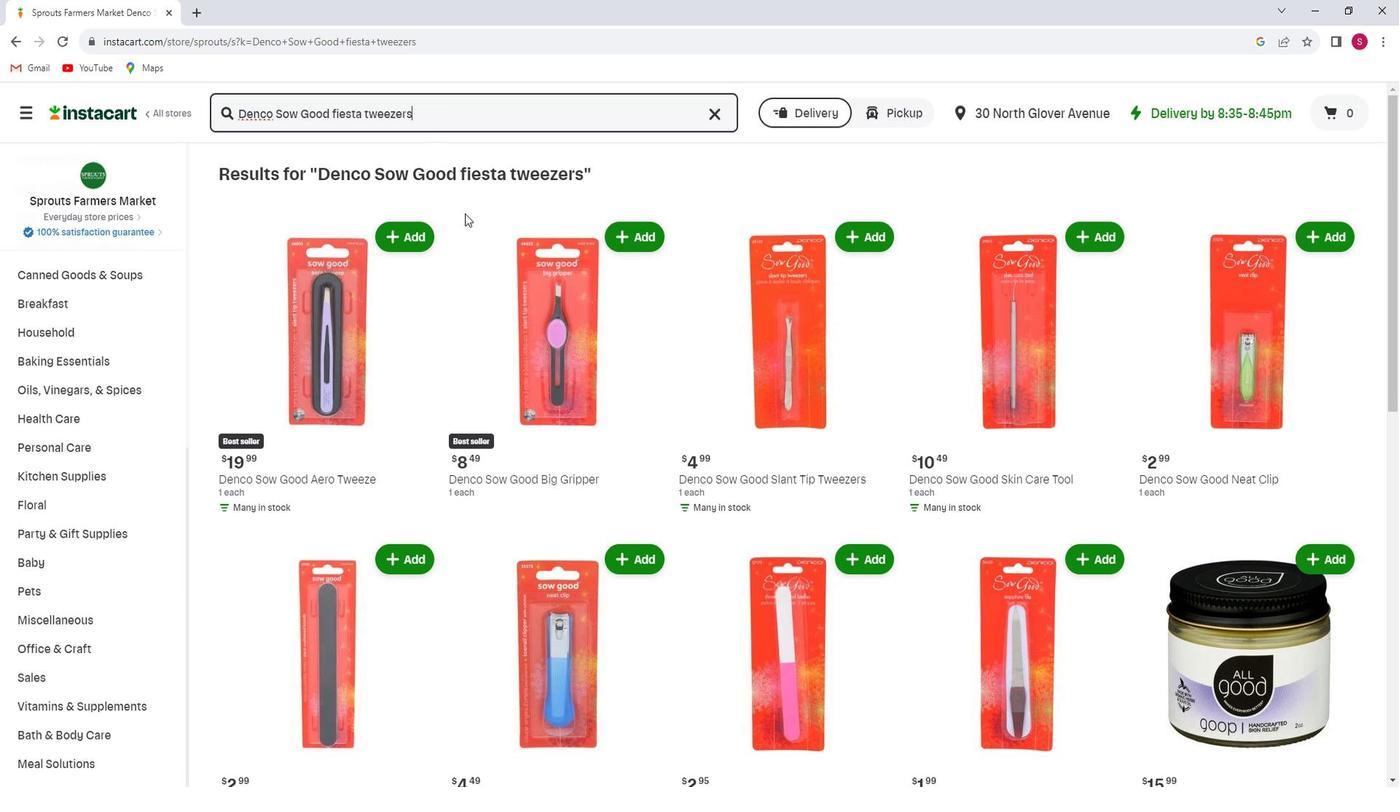 
Action: Mouse scrolled (478, 217) with delta (0, 0)
Screenshot: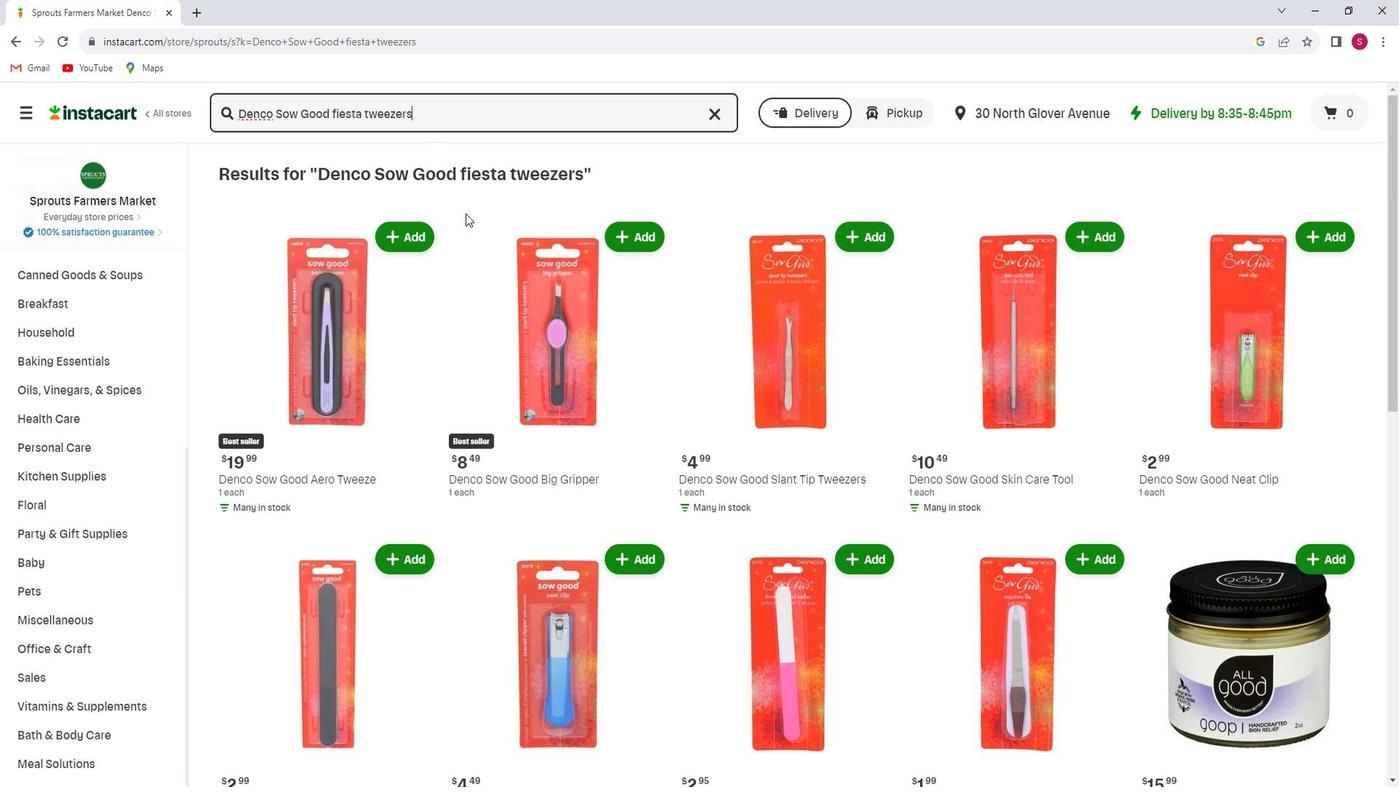 
Action: Mouse moved to (478, 220)
Screenshot: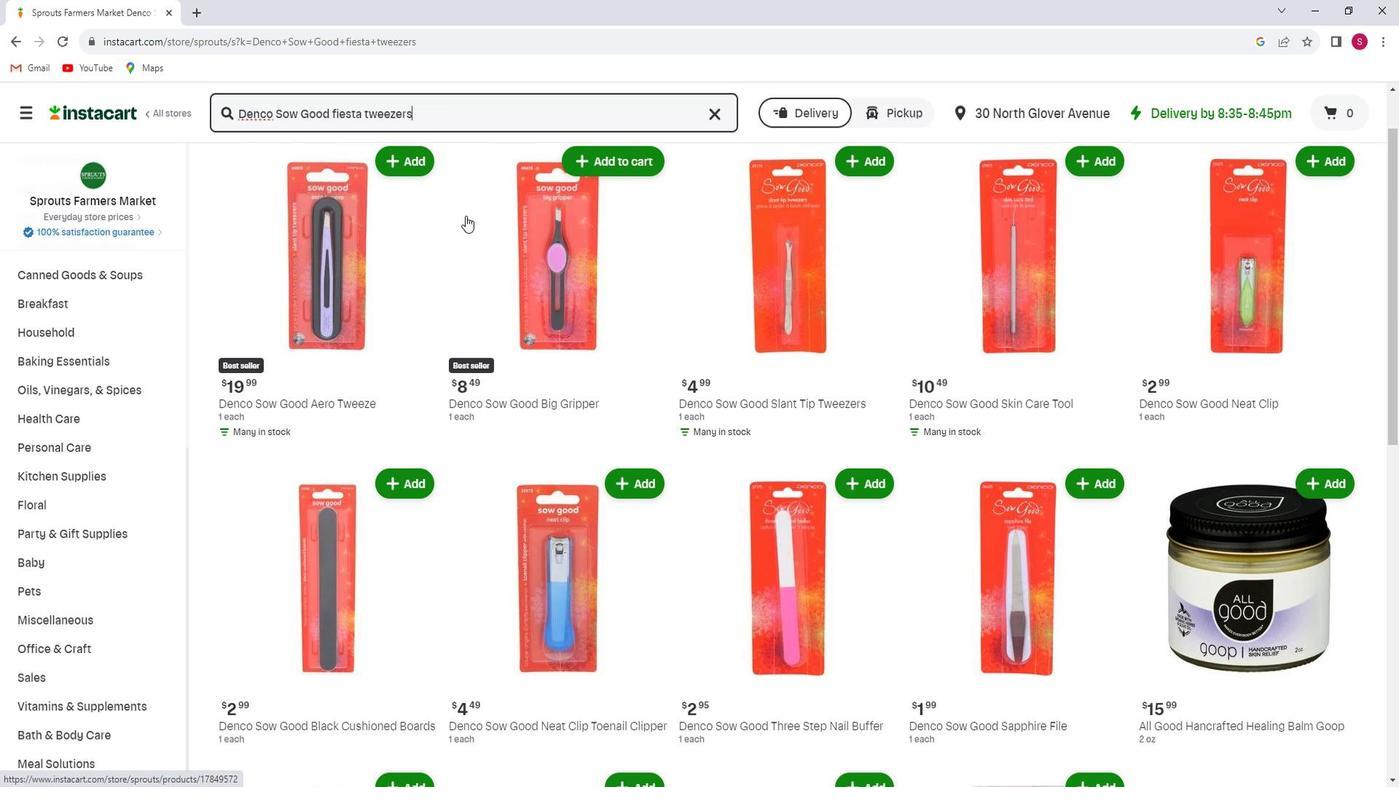 
Action: Mouse scrolled (478, 220) with delta (0, 0)
Screenshot: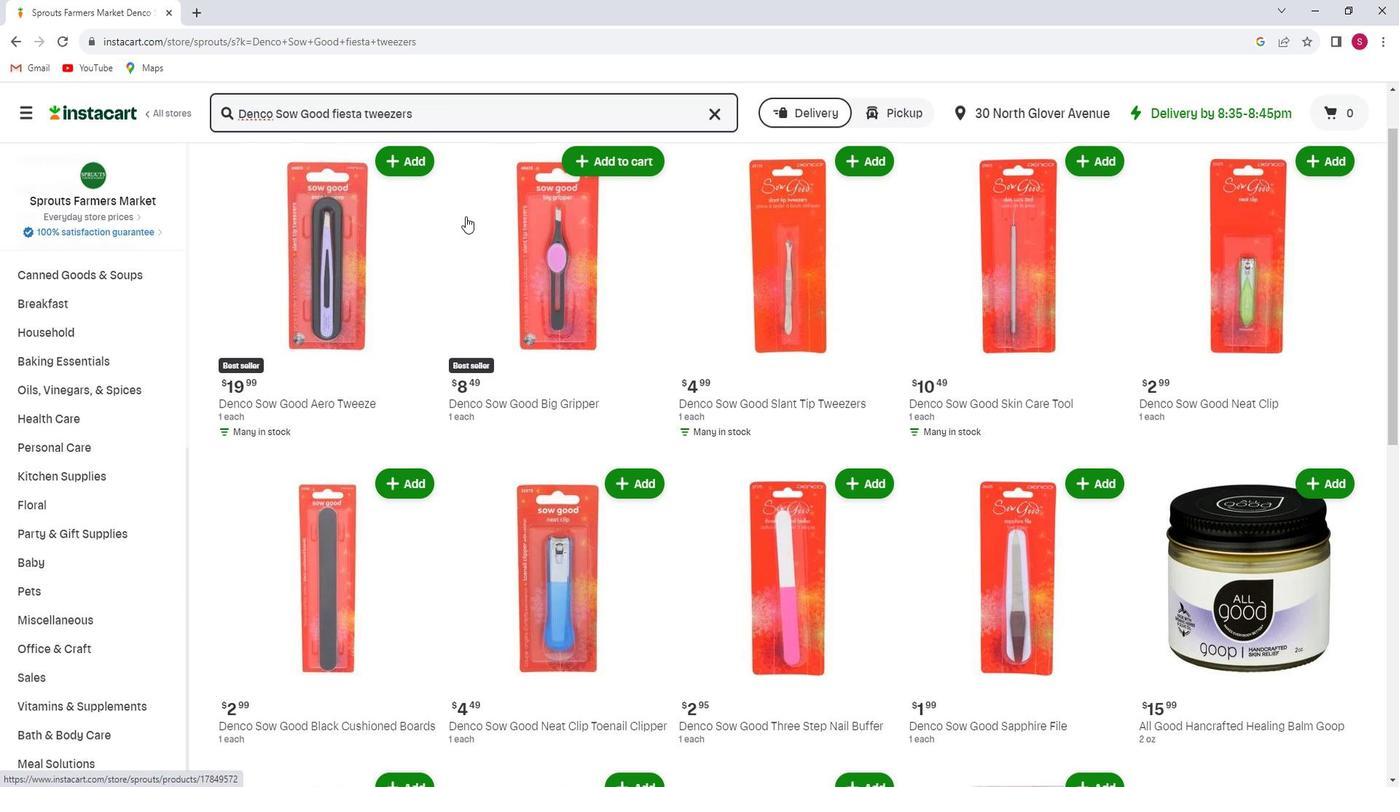 
Action: Mouse scrolled (478, 220) with delta (0, 0)
Screenshot: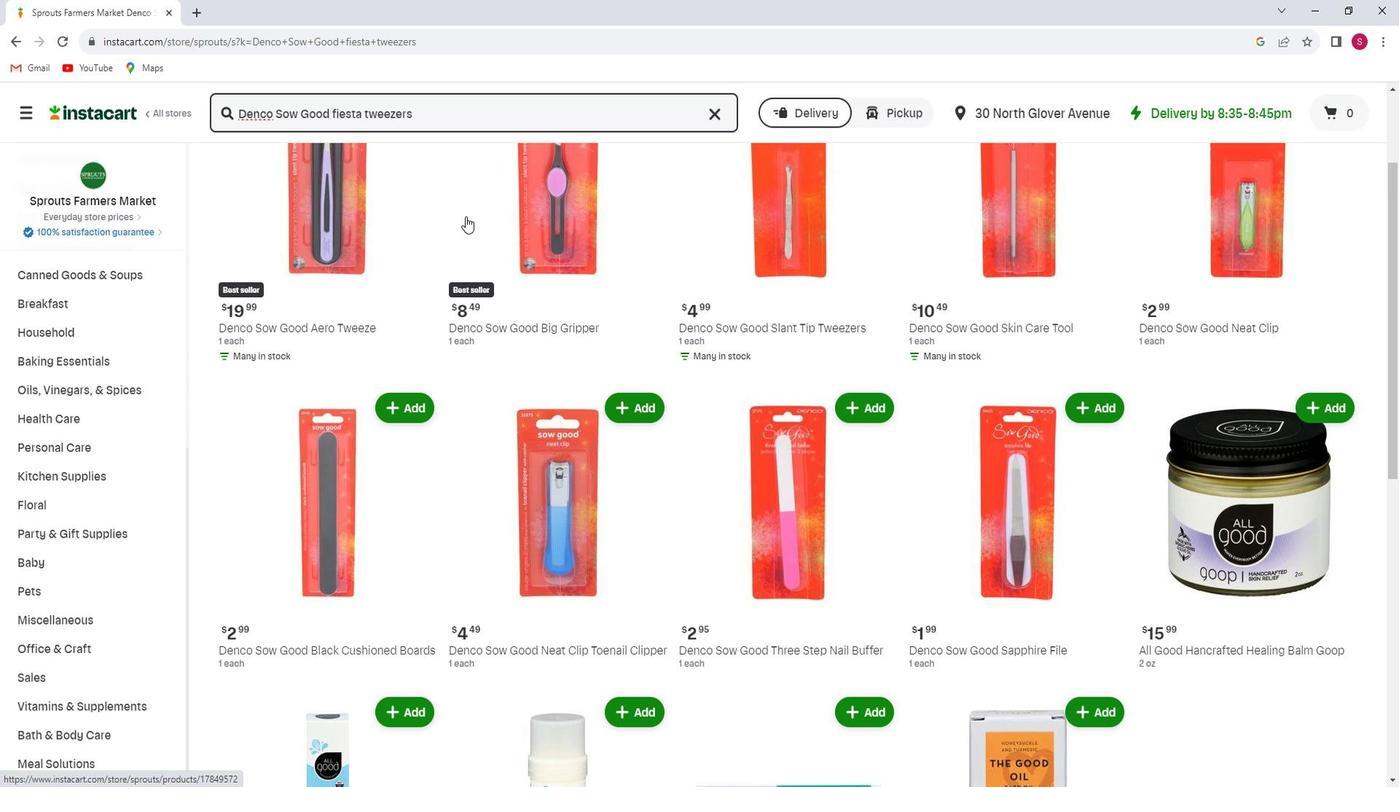 
Action: Mouse scrolled (478, 220) with delta (0, 0)
Screenshot: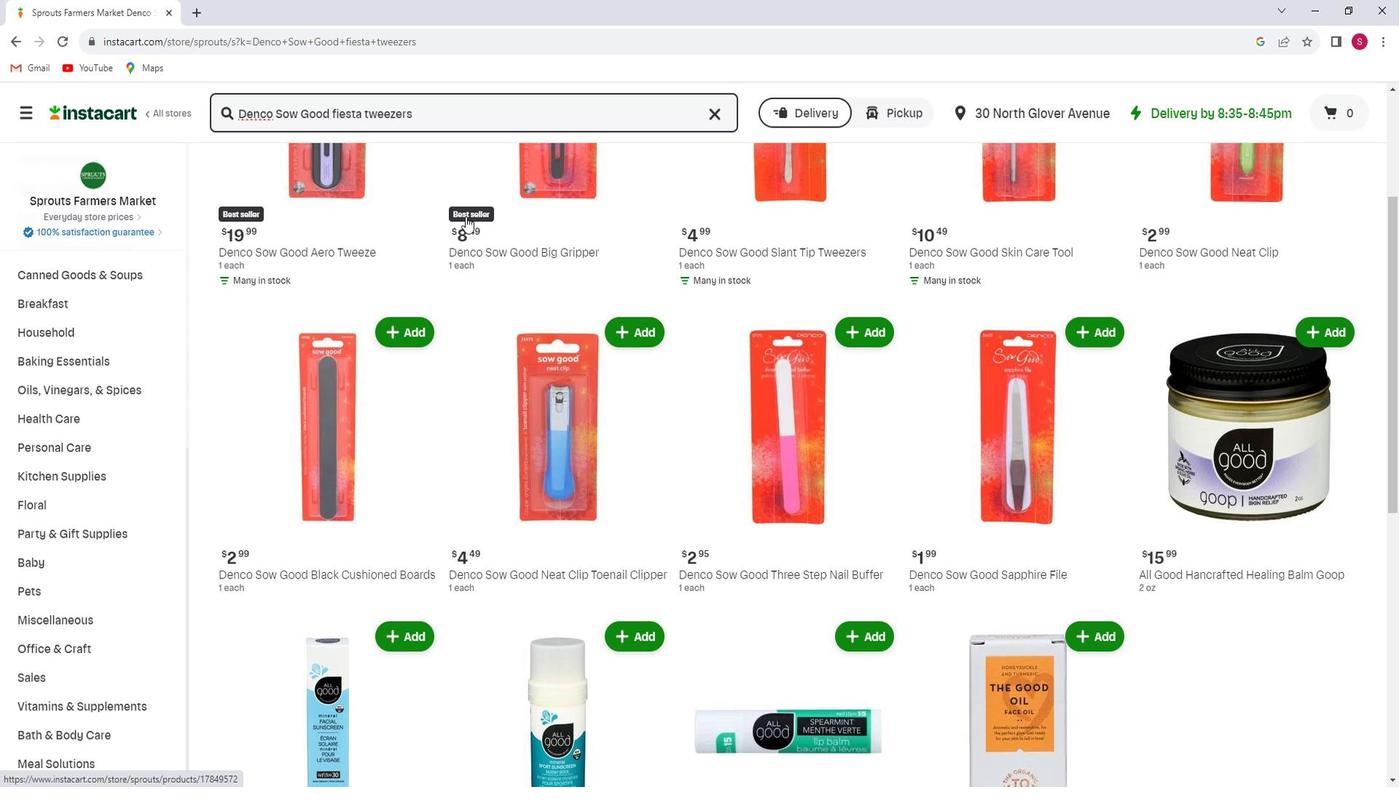 
Action: Mouse scrolled (478, 220) with delta (0, 0)
Screenshot: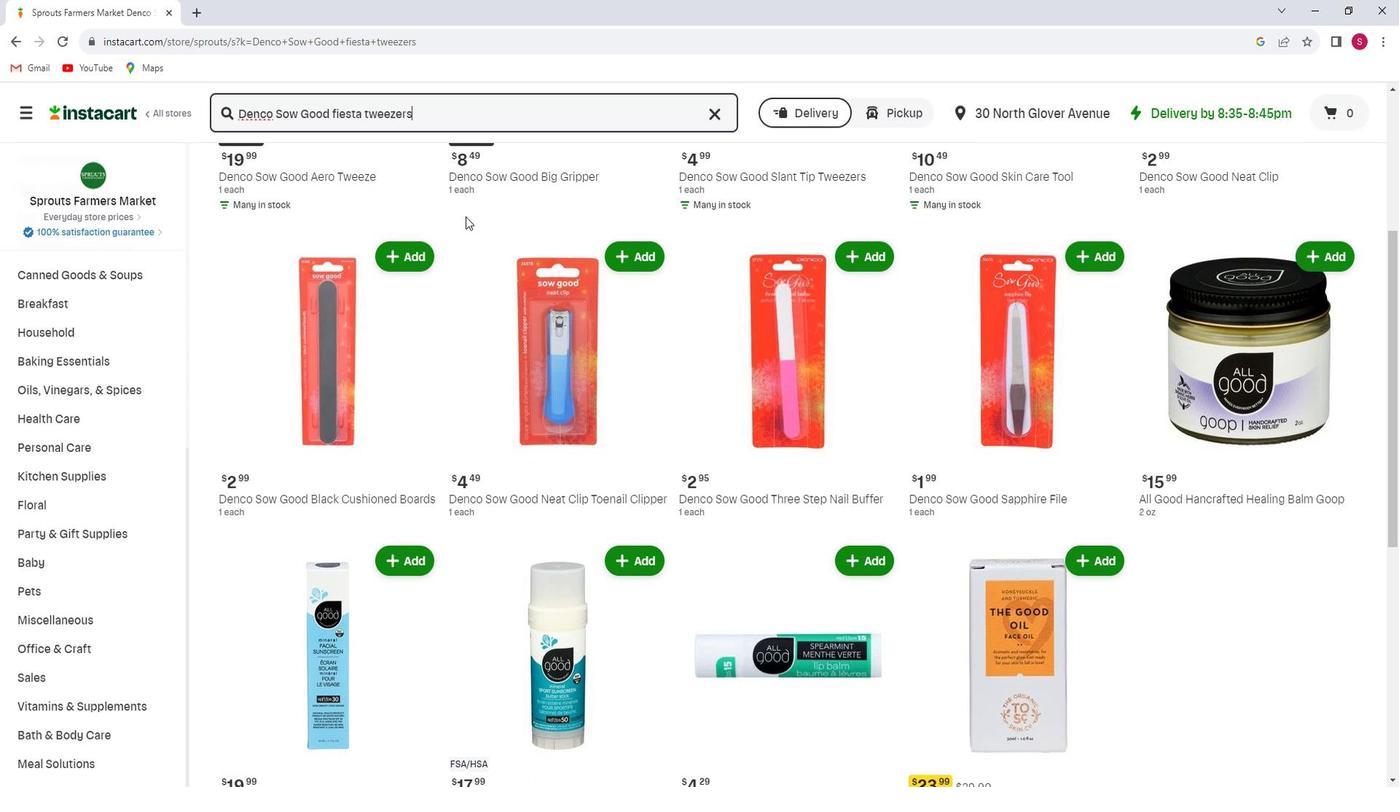 
Action: Mouse scrolled (478, 220) with delta (0, 0)
Screenshot: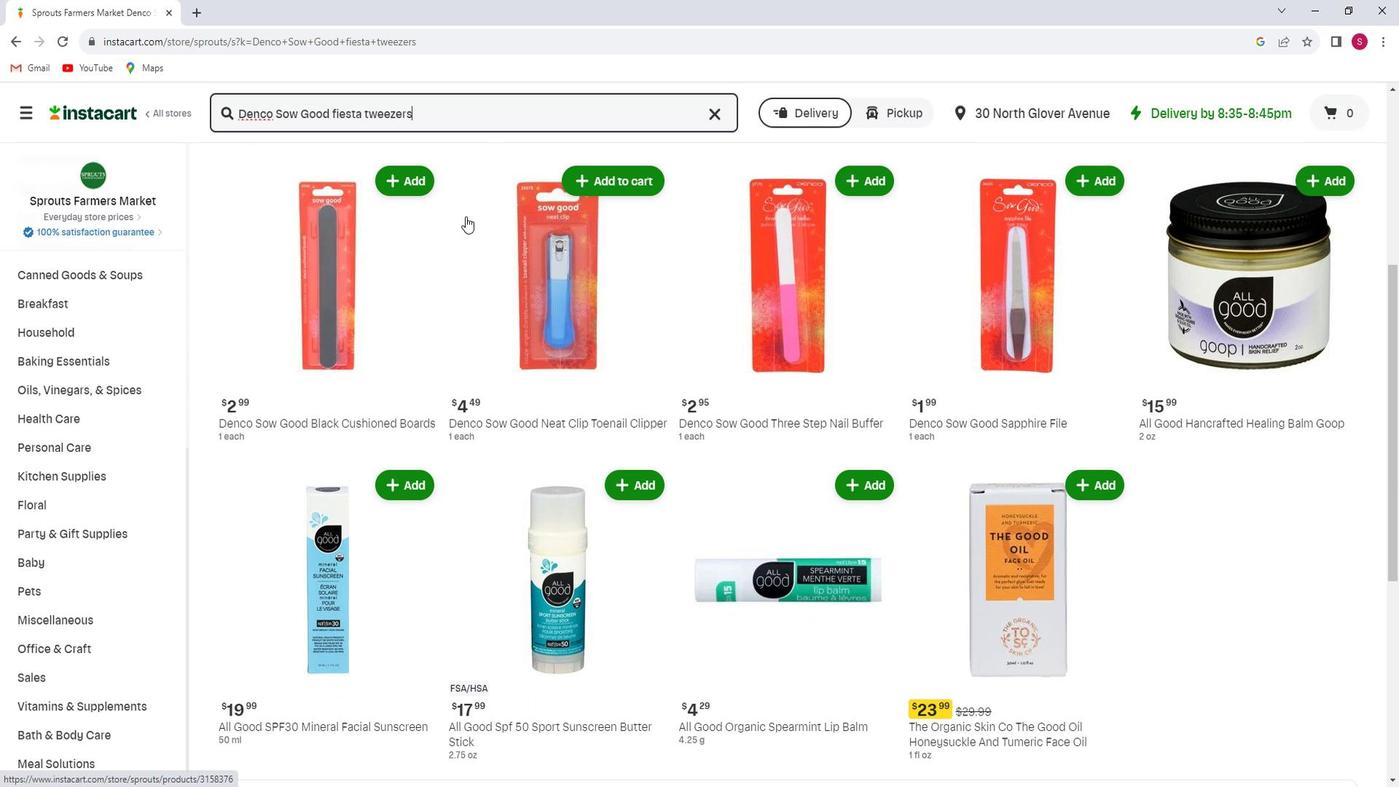 
Action: Mouse scrolled (478, 220) with delta (0, 0)
Screenshot: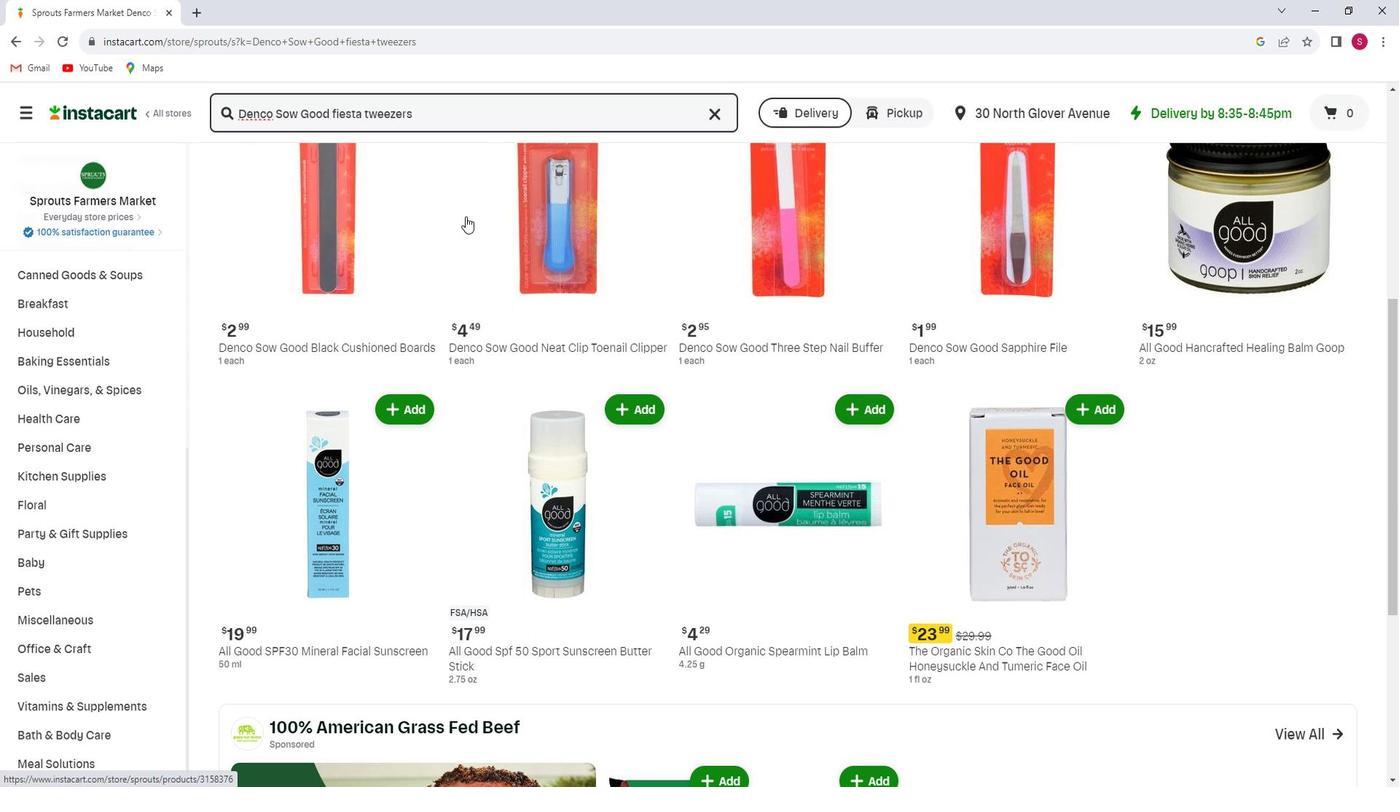 
Action: Mouse scrolled (478, 220) with delta (0, 0)
Screenshot: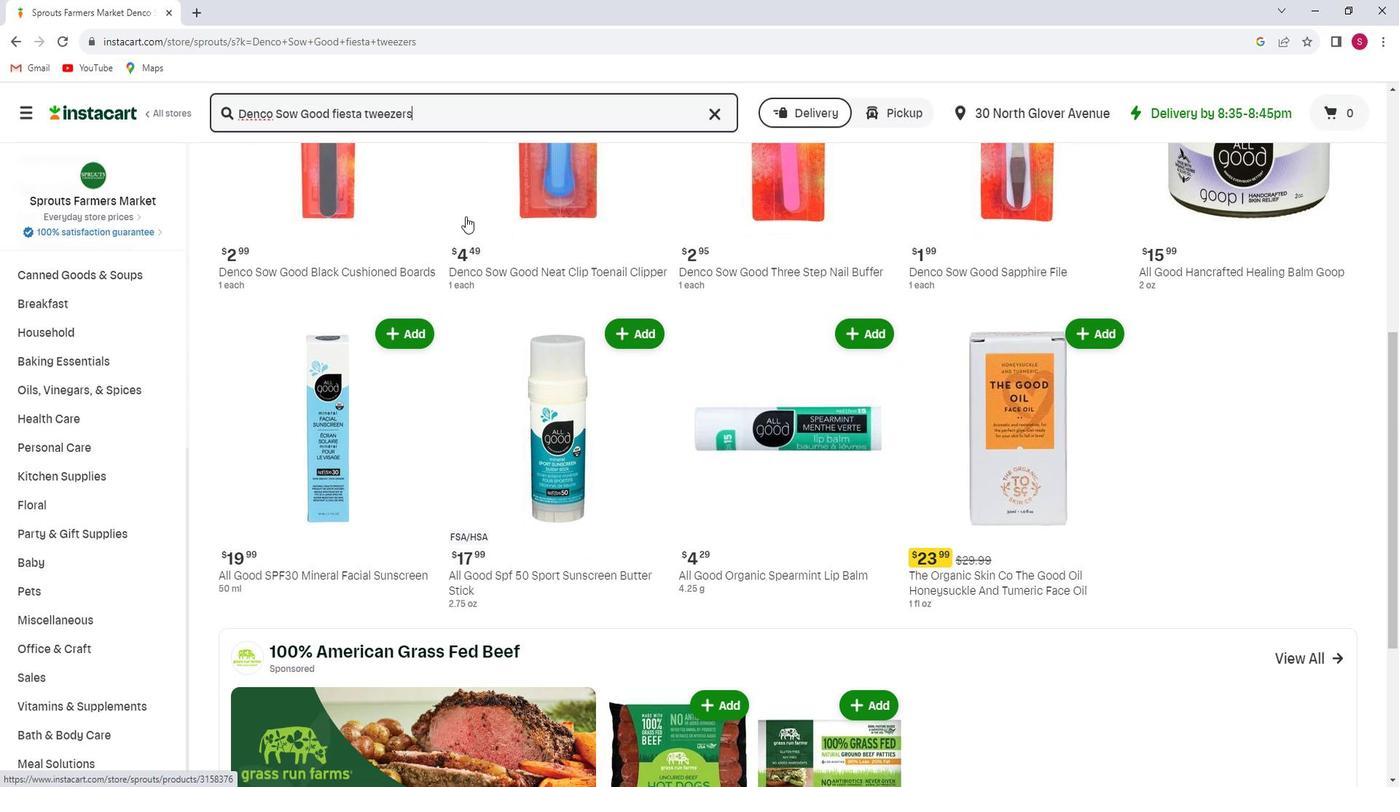 
Action: Mouse moved to (478, 220)
Screenshot: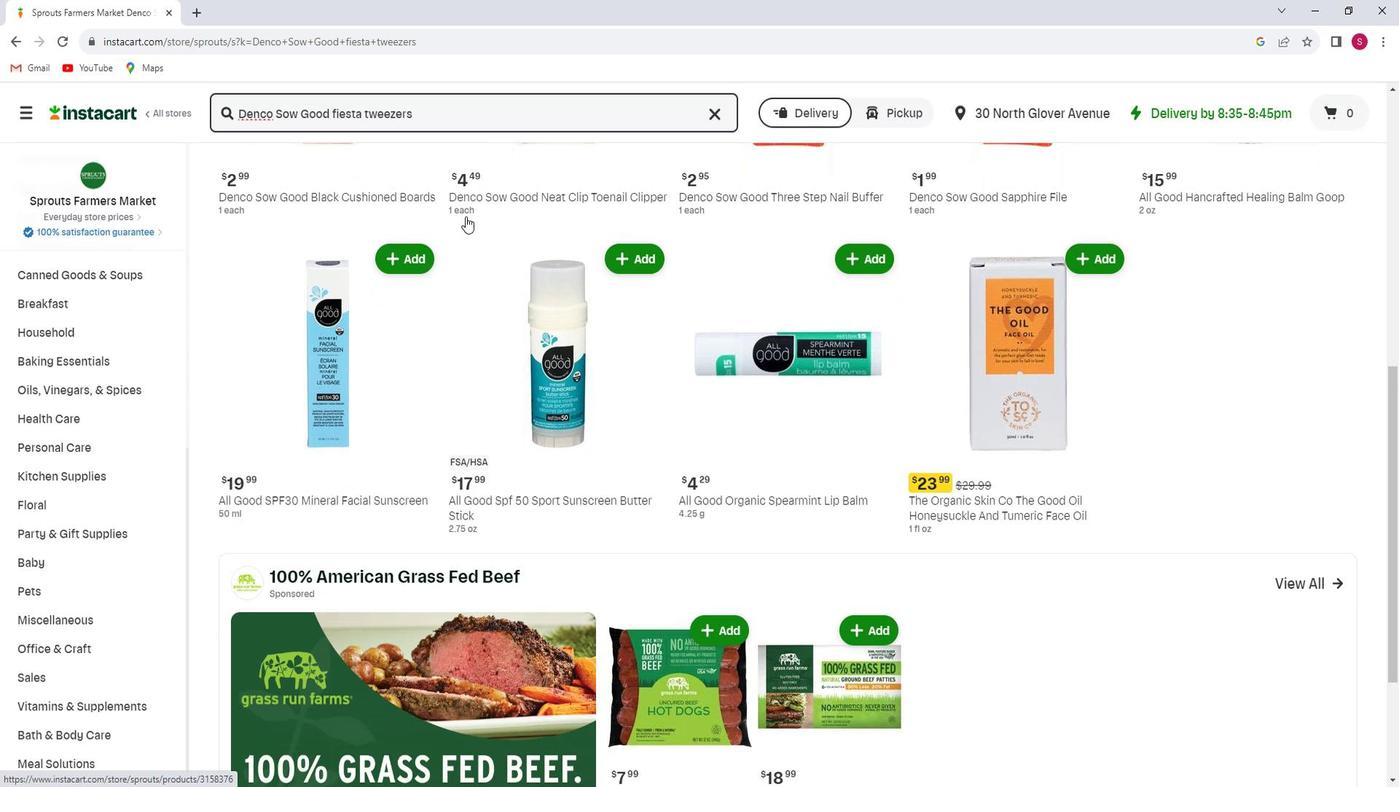 
Action: Mouse scrolled (478, 220) with delta (0, 0)
Screenshot: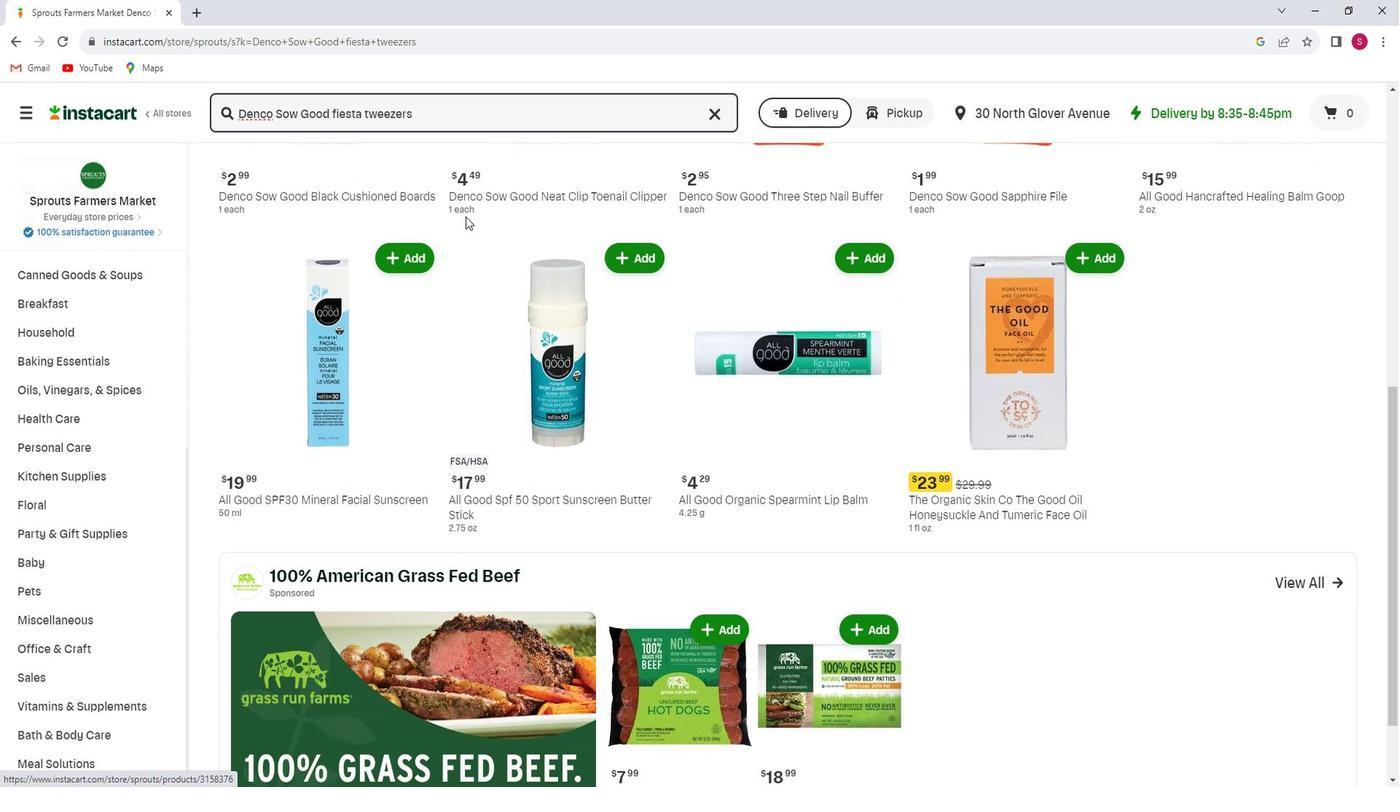 
Action: Mouse scrolled (478, 220) with delta (0, 0)
Screenshot: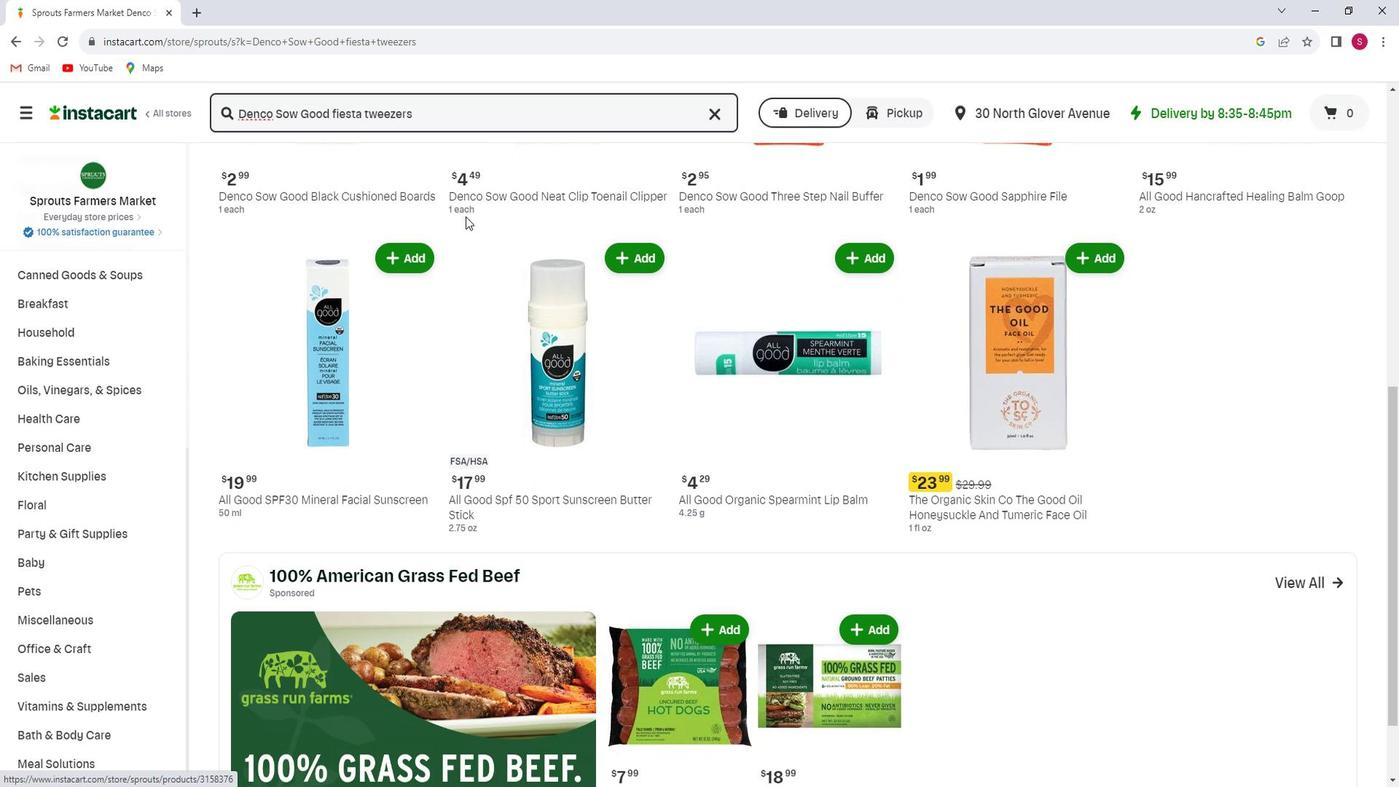 
Action: Mouse scrolled (478, 220) with delta (0, 0)
Screenshot: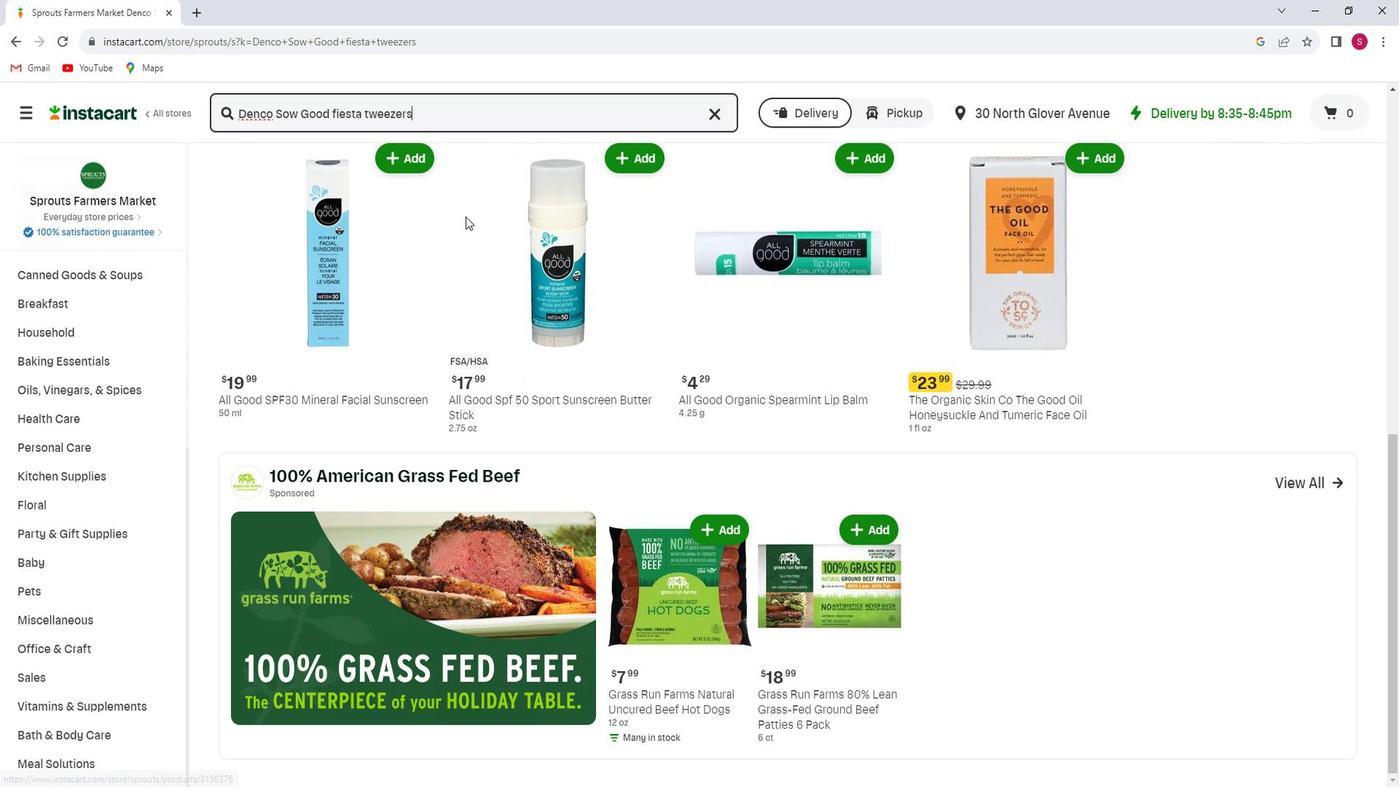 
Action: Mouse scrolled (478, 220) with delta (0, 0)
Screenshot: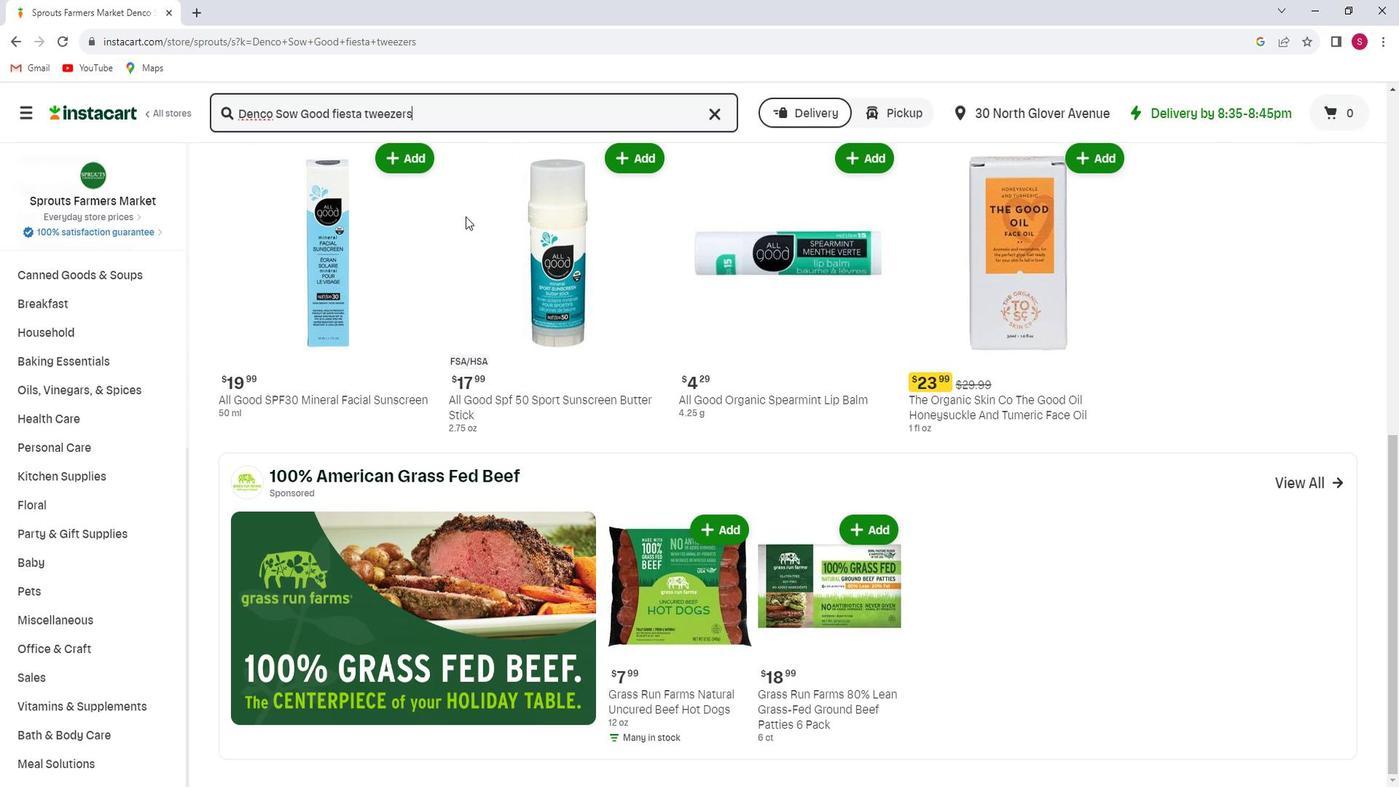
Action: Mouse moved to (485, 226)
Screenshot: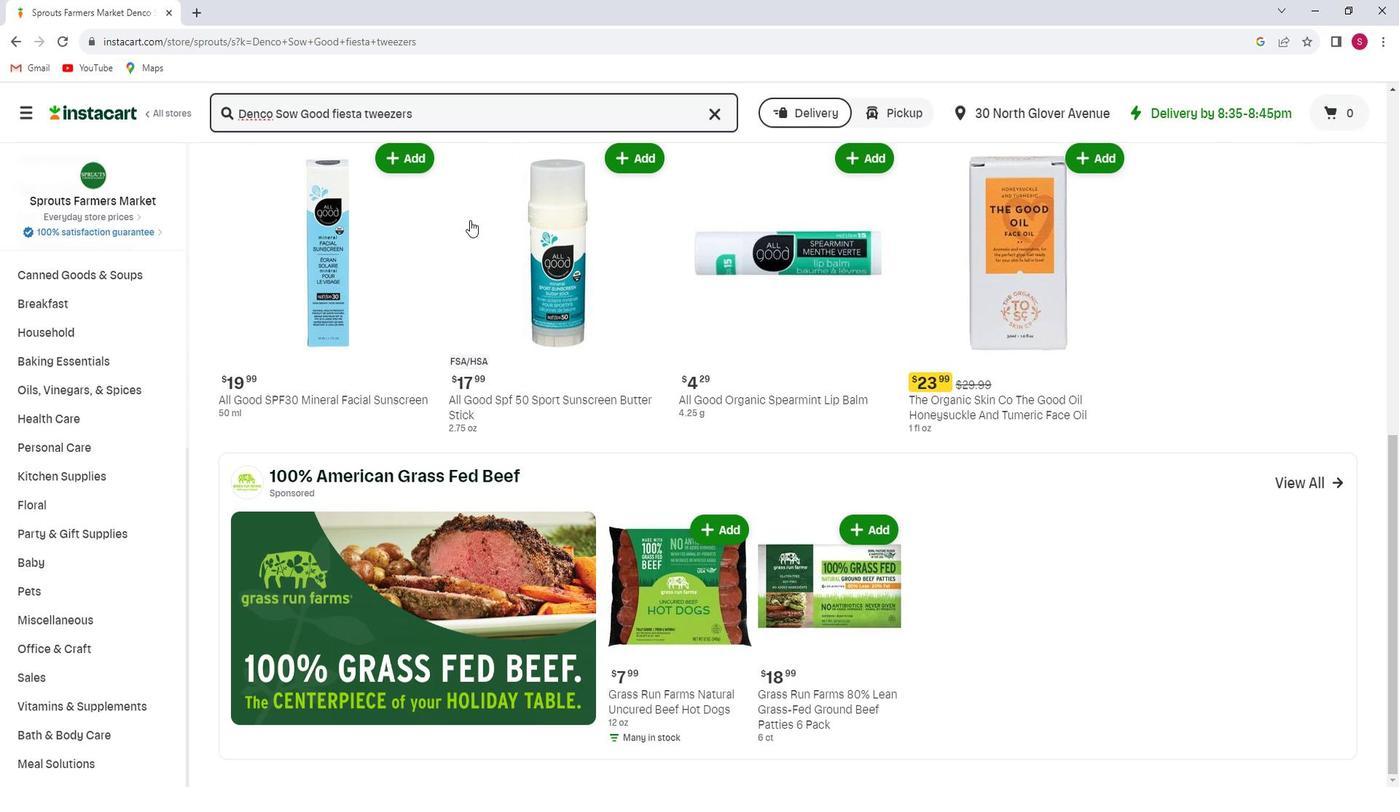 
Action: Mouse scrolled (485, 225) with delta (0, 0)
Screenshot: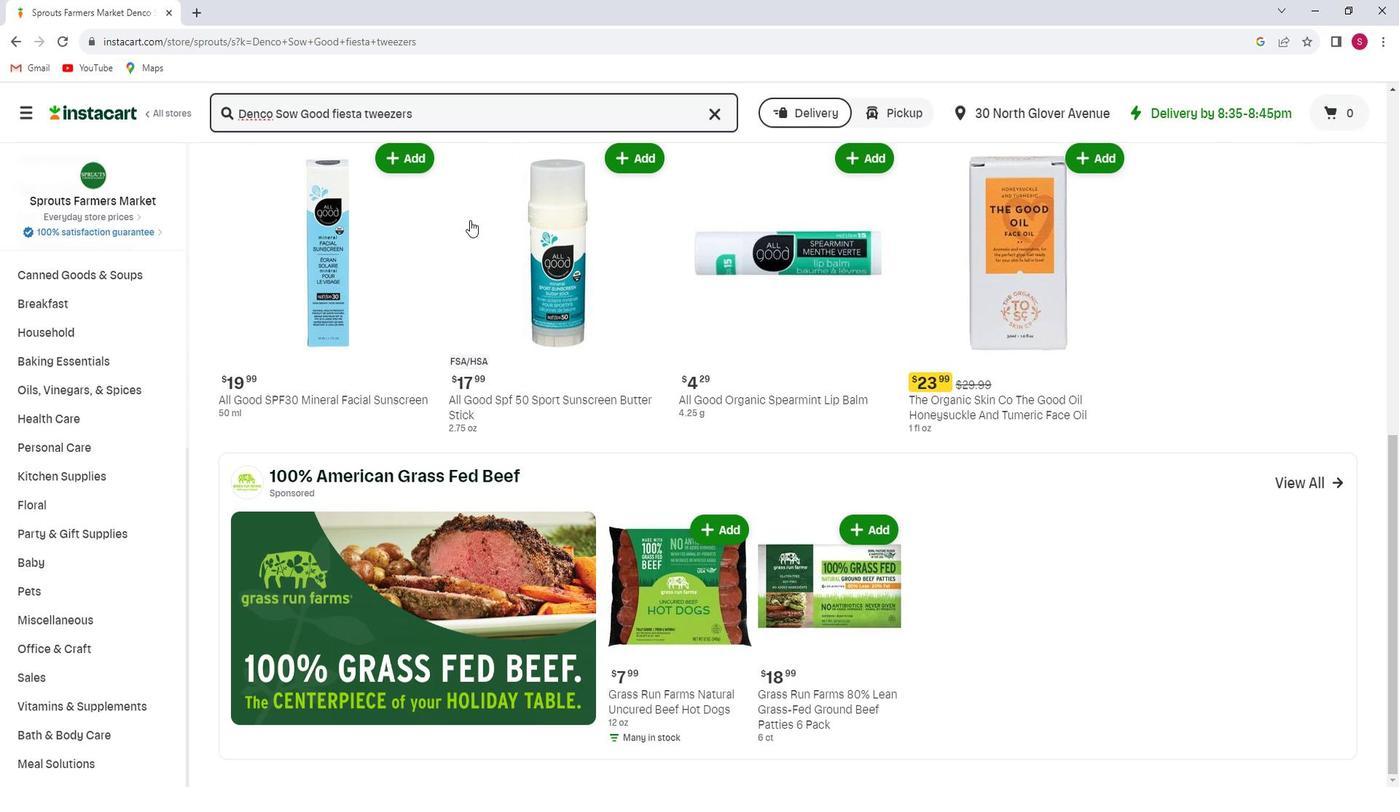 
Action: Mouse moved to (486, 227)
Screenshot: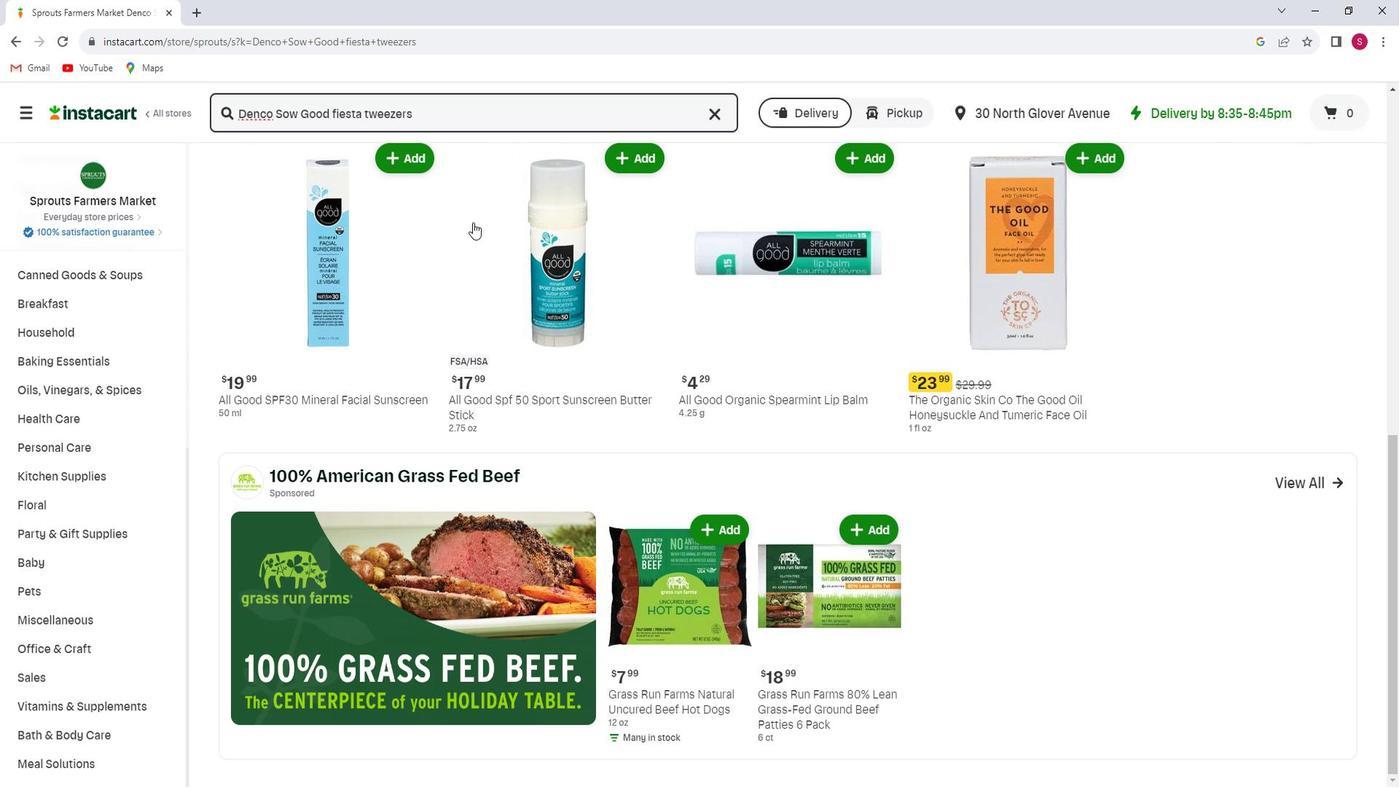 
Action: Mouse scrolled (486, 226) with delta (0, 0)
Screenshot: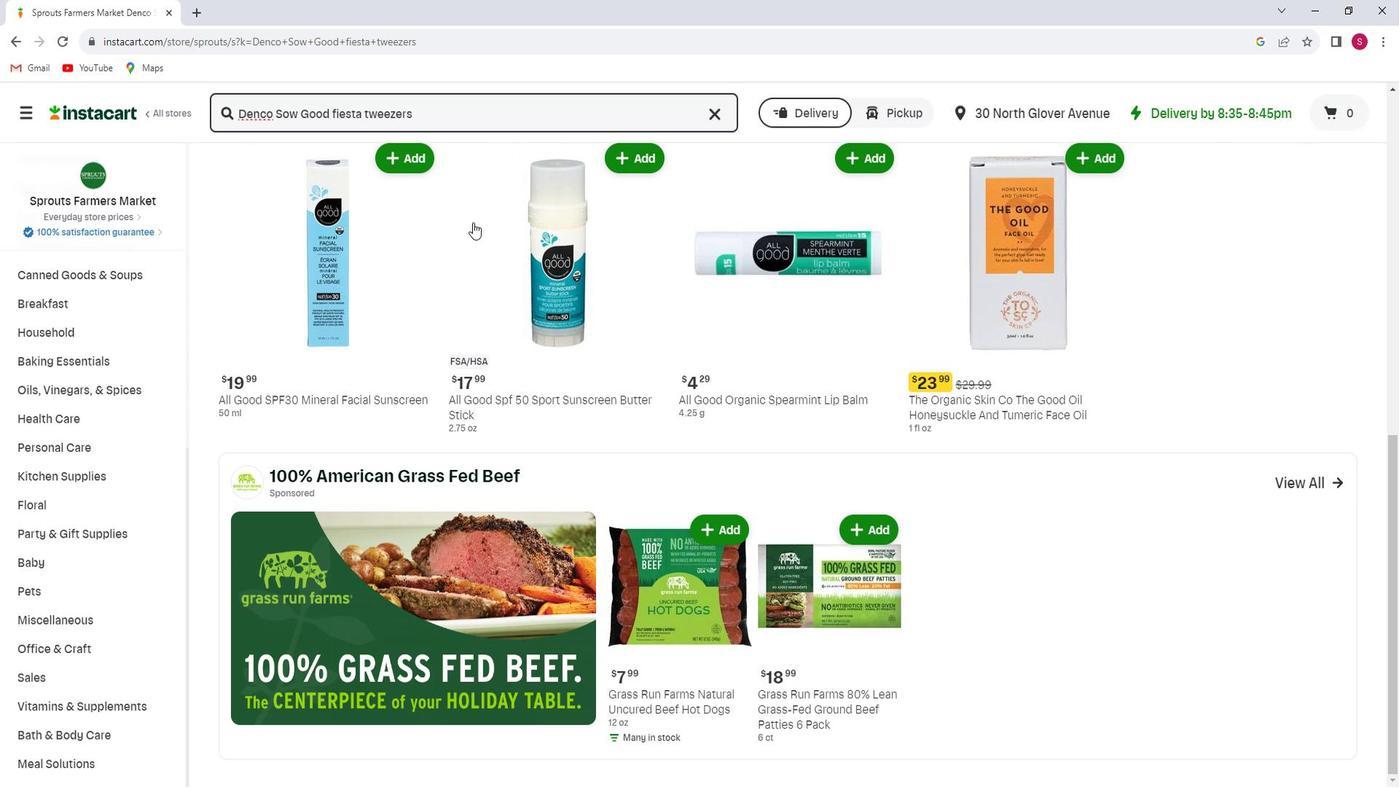 
Action: Mouse moved to (490, 241)
Screenshot: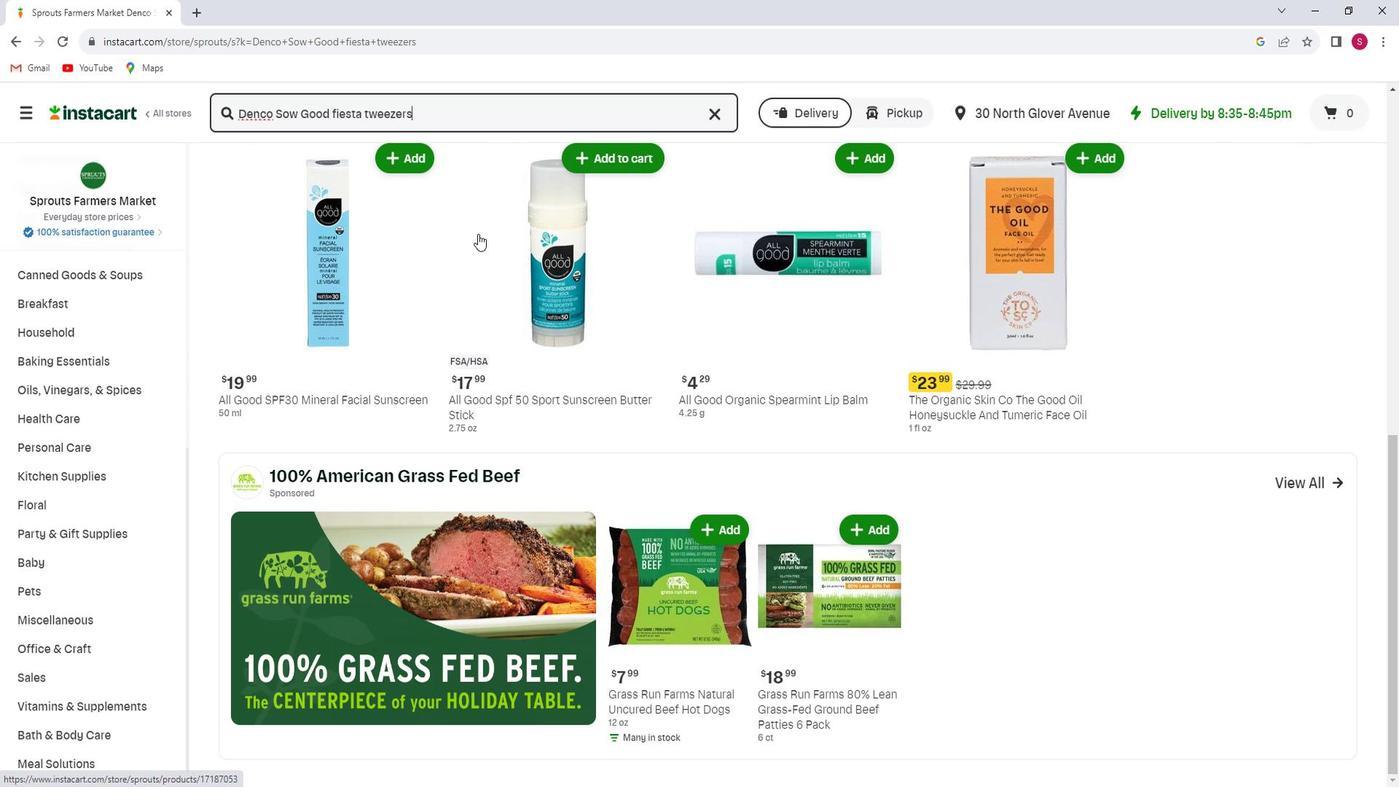 
Action: Mouse scrolled (490, 241) with delta (0, 0)
Screenshot: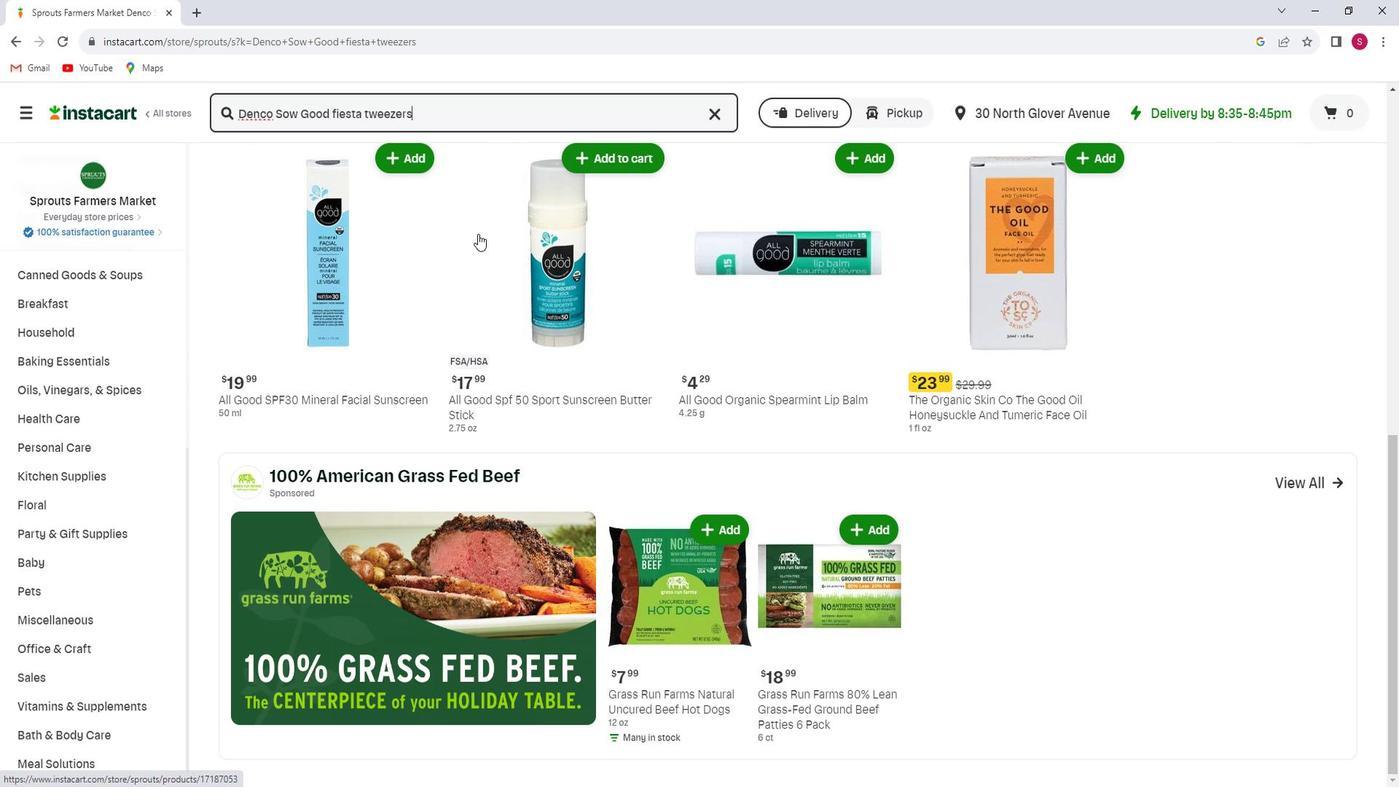 
Action: Mouse moved to (491, 246)
Screenshot: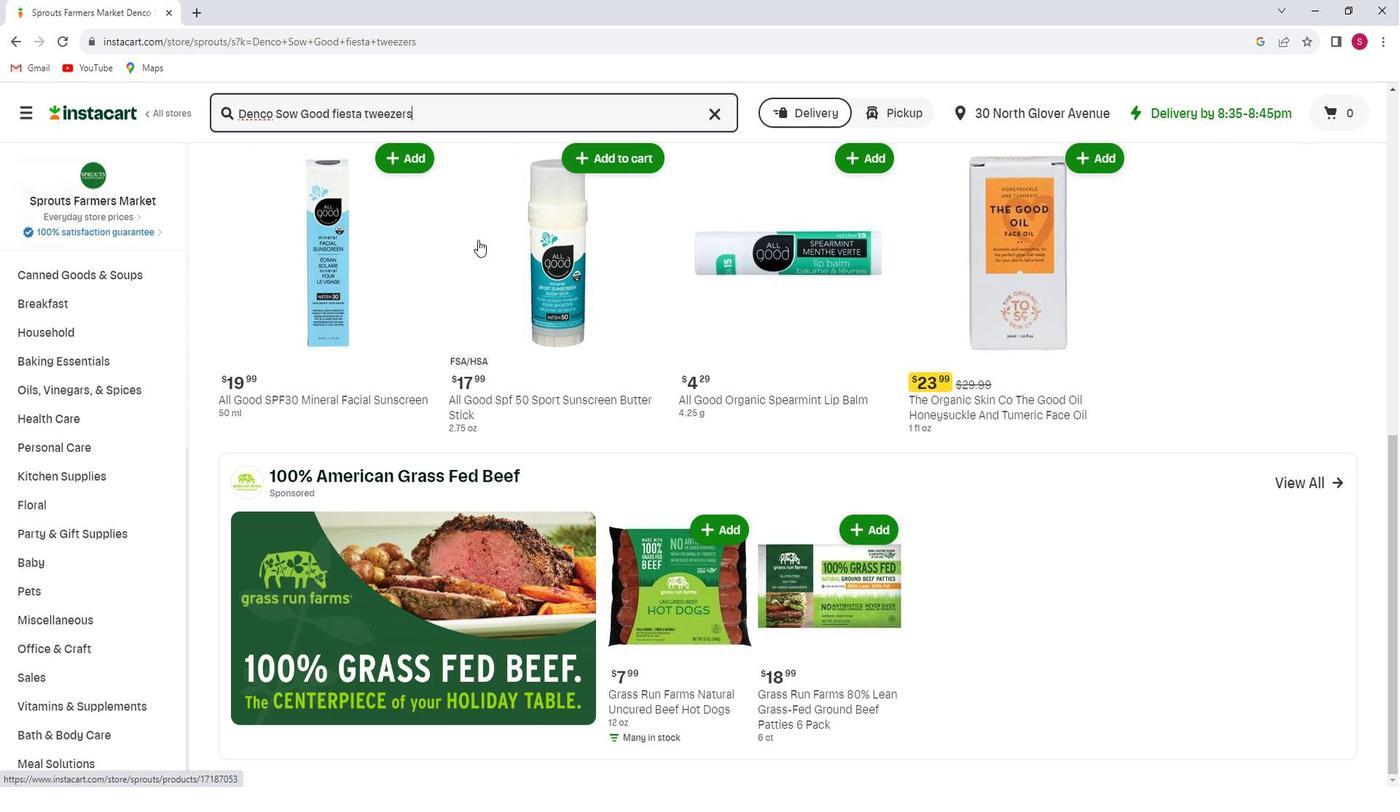 
Action: Mouse scrolled (491, 245) with delta (0, 0)
Screenshot: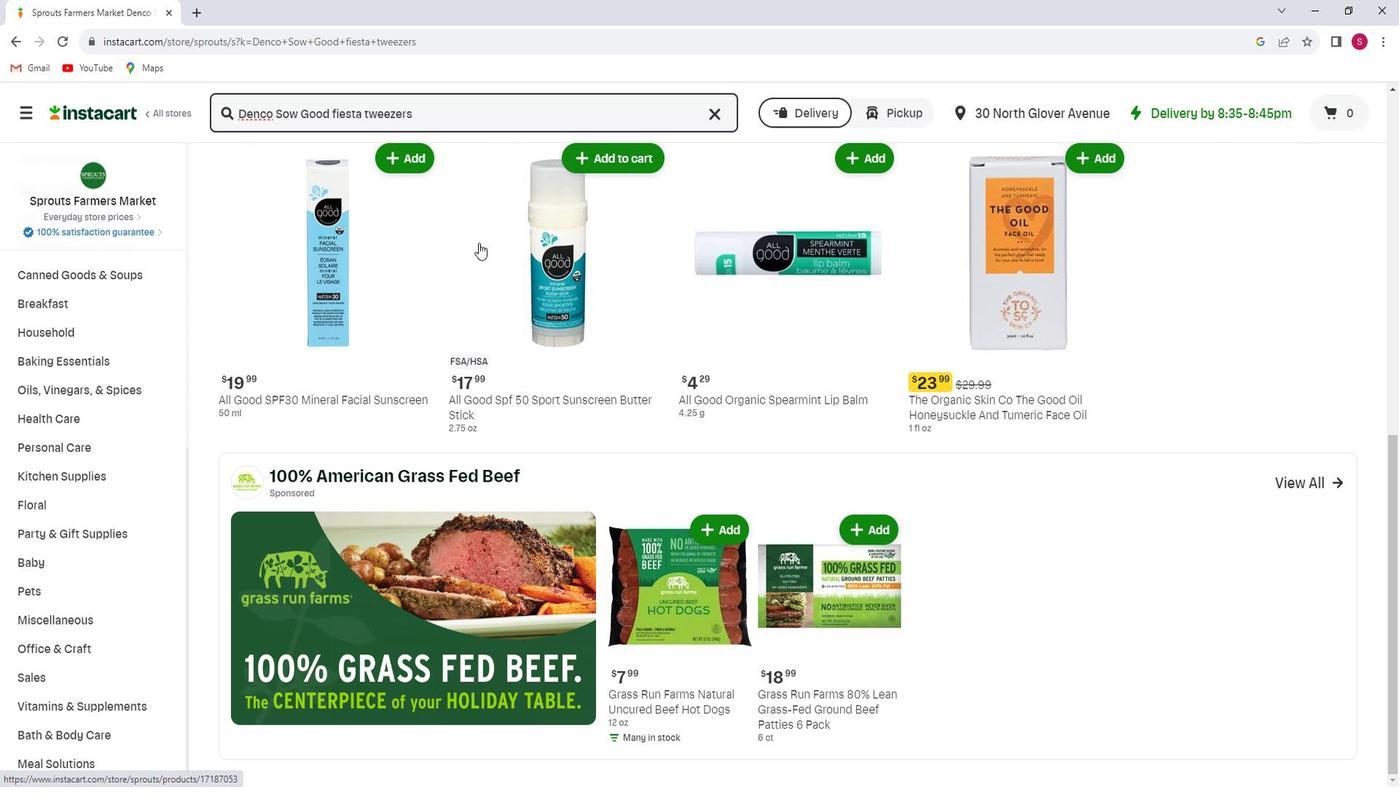 
Action: Mouse scrolled (491, 245) with delta (0, 0)
Screenshot: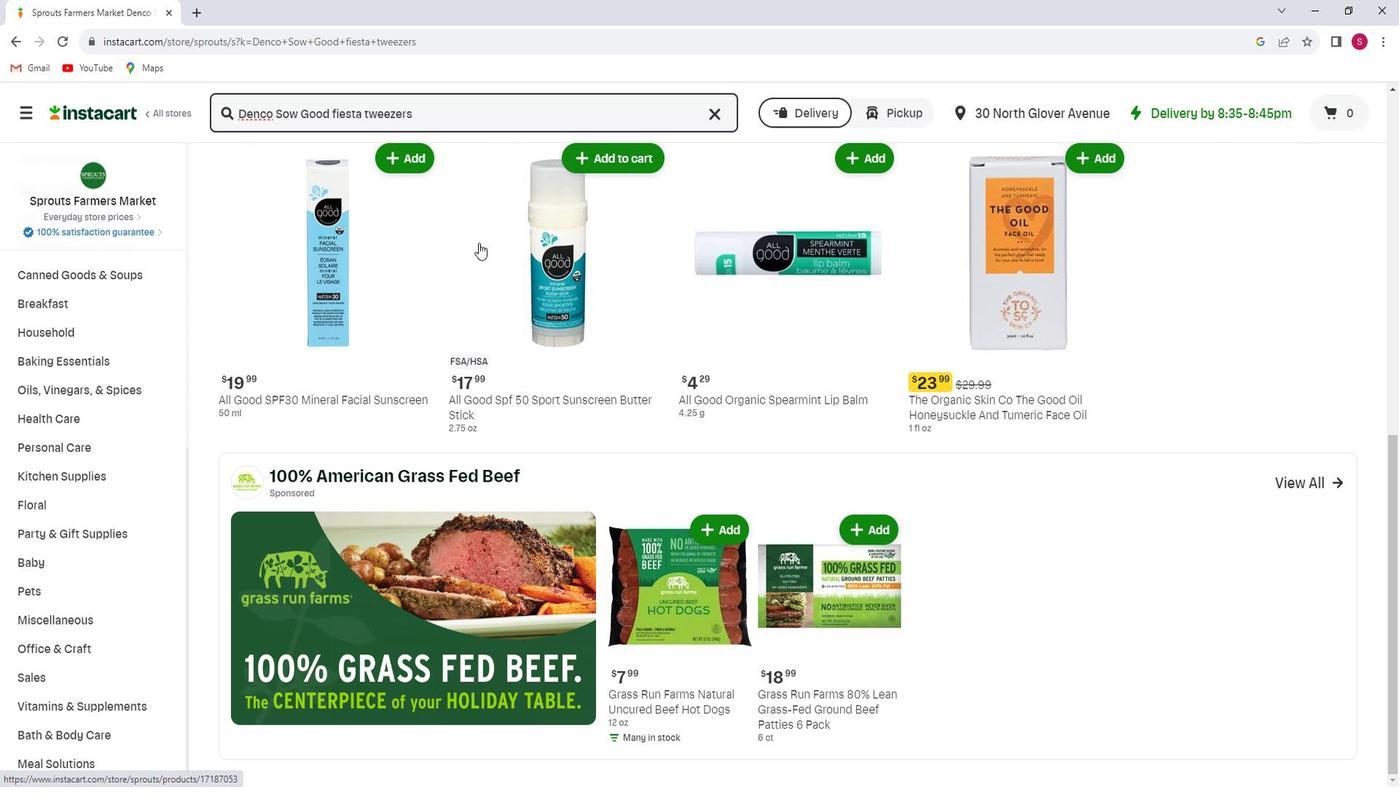 
Action: Mouse scrolled (491, 245) with delta (0, 0)
Screenshot: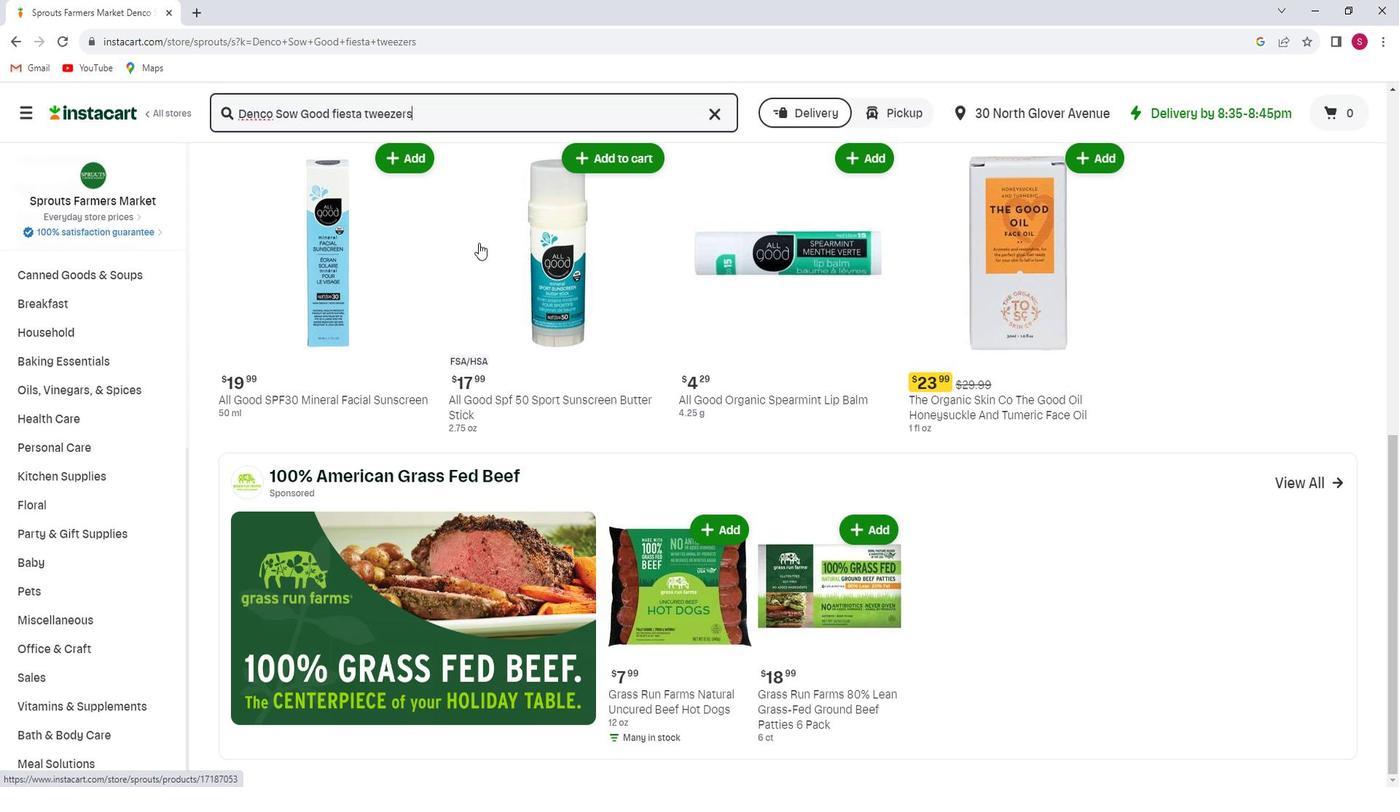 
Action: Mouse moved to (501, 260)
Screenshot: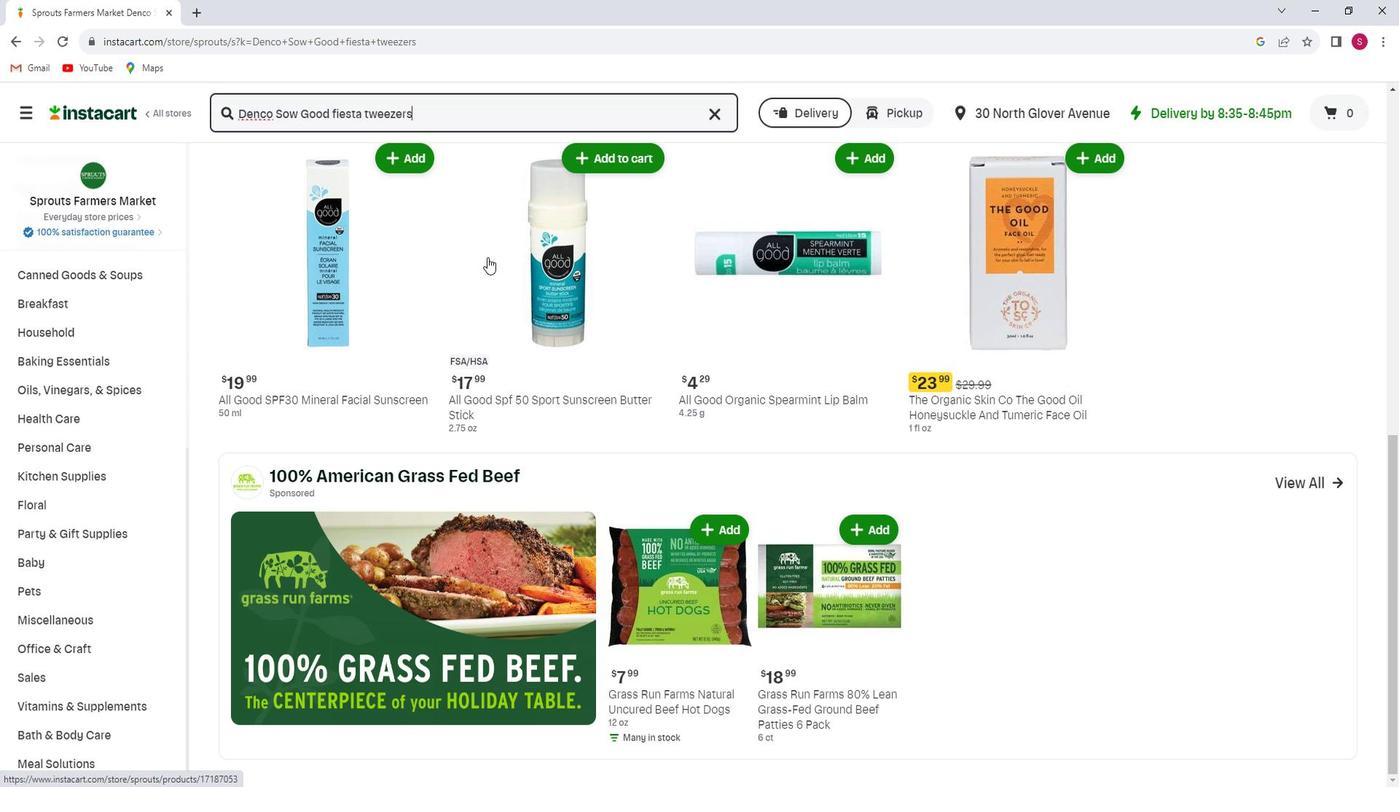 
